 Task: Find connections with filter location Saint Albans with filter topic #Businessownerwith filter profile language French with filter current company IDBI Bank with filter school Data Brio Academy - Big Data Analytics, Data Science, Python, R, SAS, Hadoop Training Institute with filter industry Wholesale Food and Beverage with filter service category Commercial Insurance with filter keywords title Red Cross Volunteer
Action: Mouse moved to (528, 88)
Screenshot: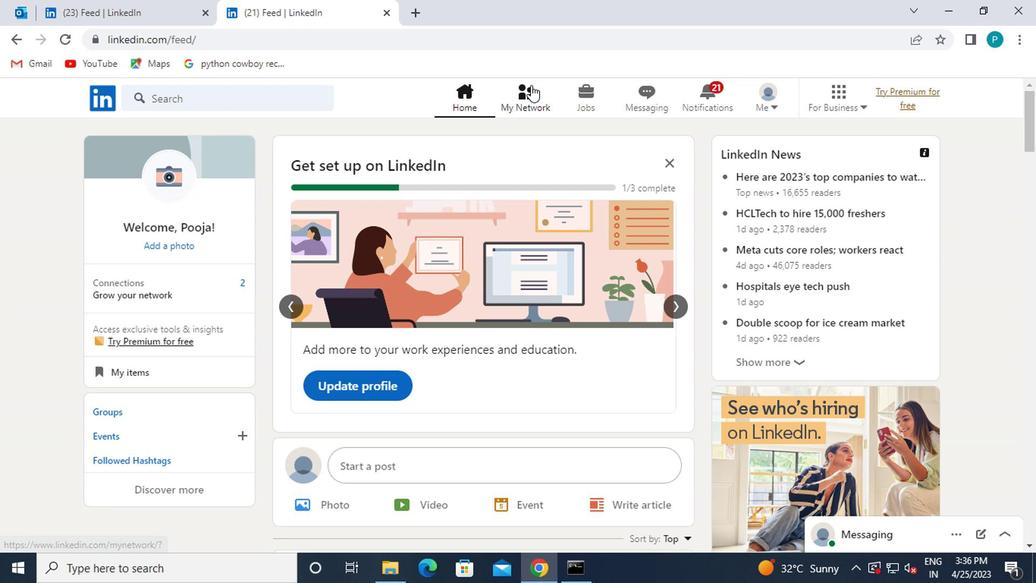 
Action: Mouse pressed left at (528, 88)
Screenshot: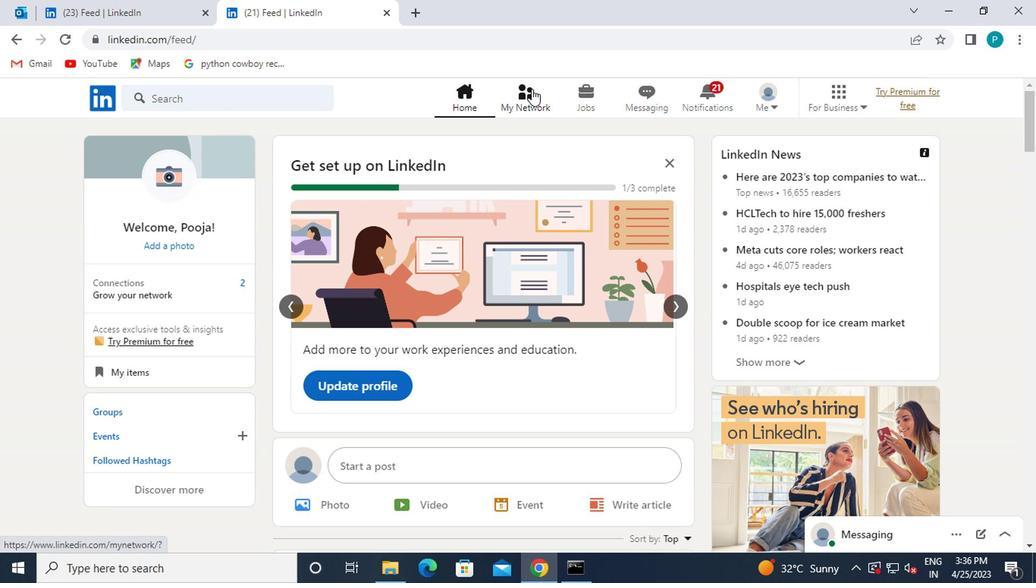 
Action: Mouse moved to (209, 187)
Screenshot: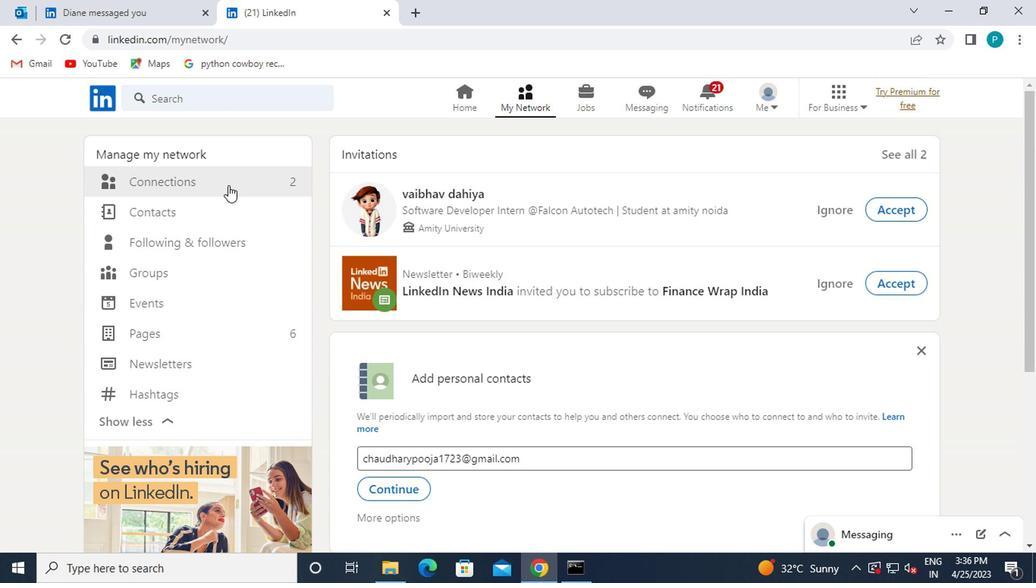 
Action: Mouse pressed left at (209, 187)
Screenshot: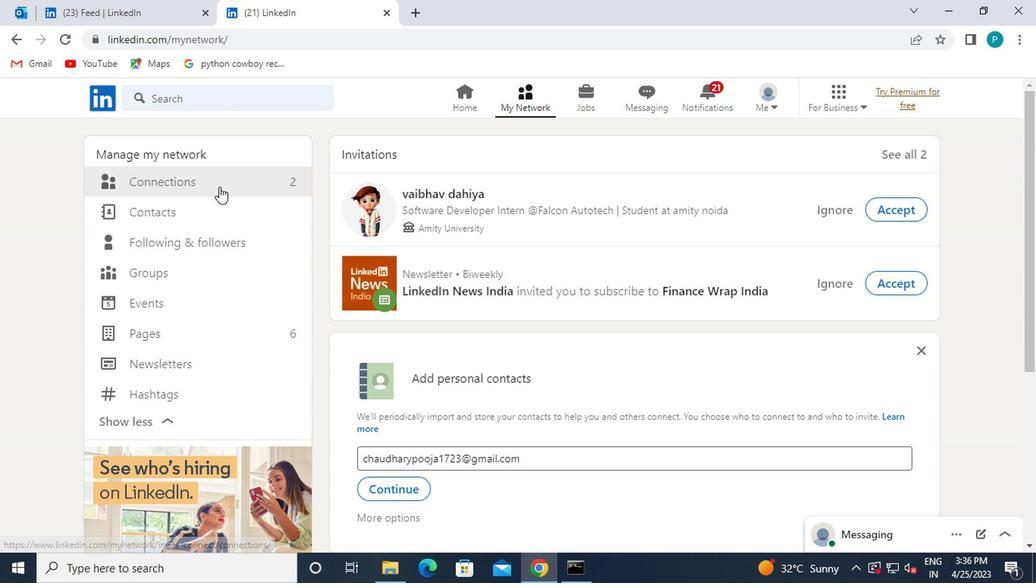 
Action: Mouse moved to (619, 183)
Screenshot: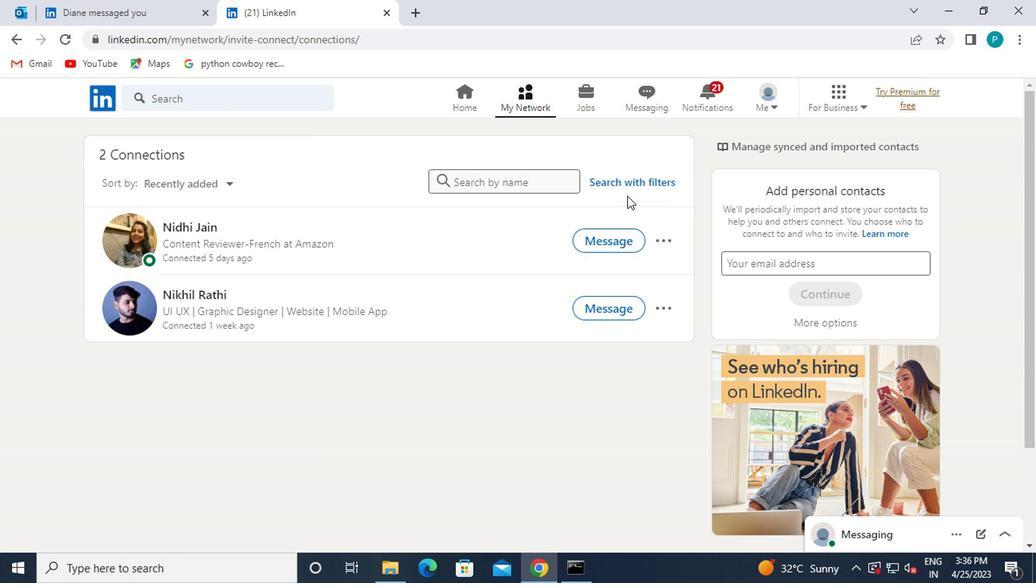 
Action: Mouse pressed left at (619, 183)
Screenshot: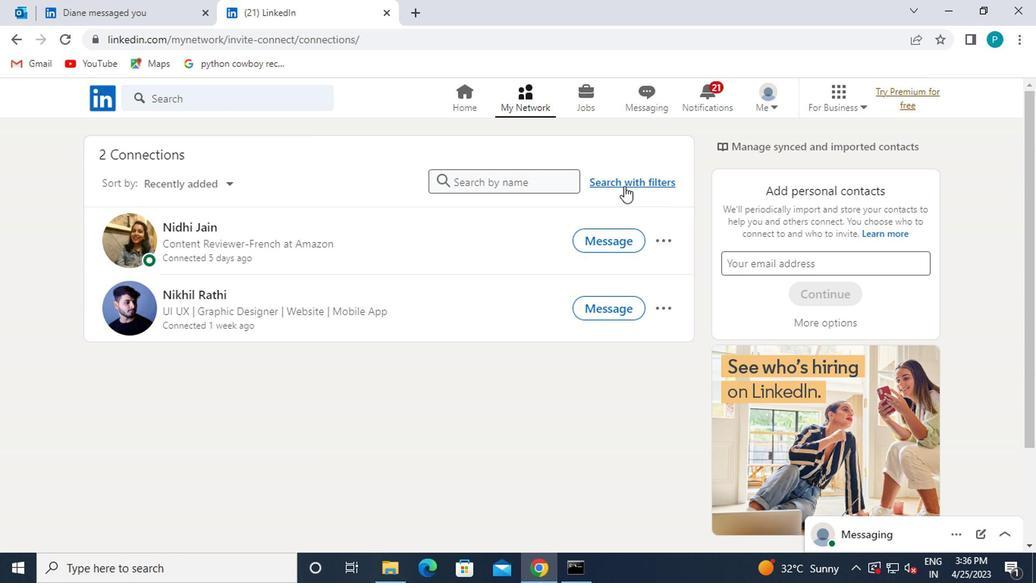 
Action: Mouse moved to (484, 147)
Screenshot: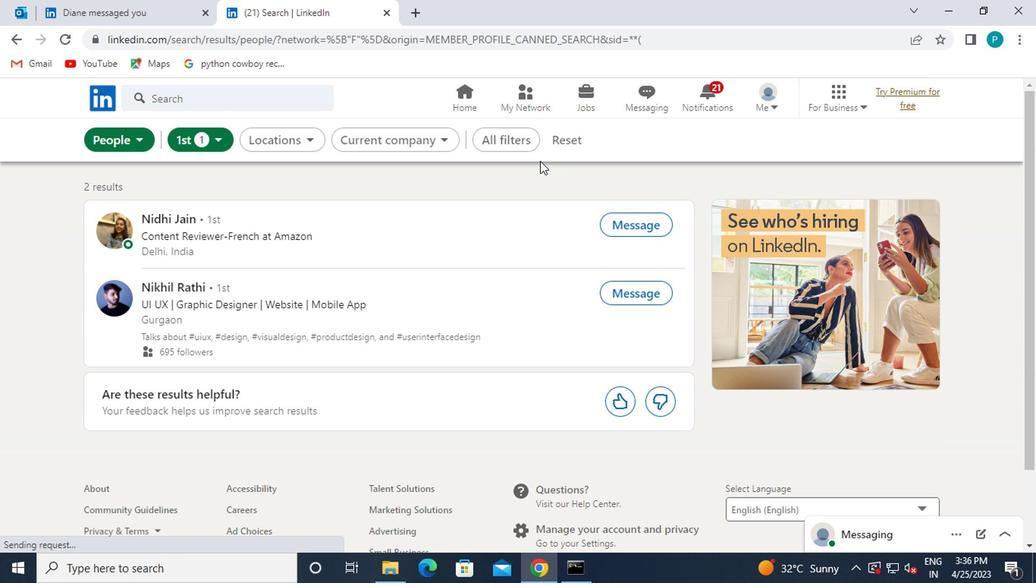 
Action: Mouse pressed left at (484, 147)
Screenshot: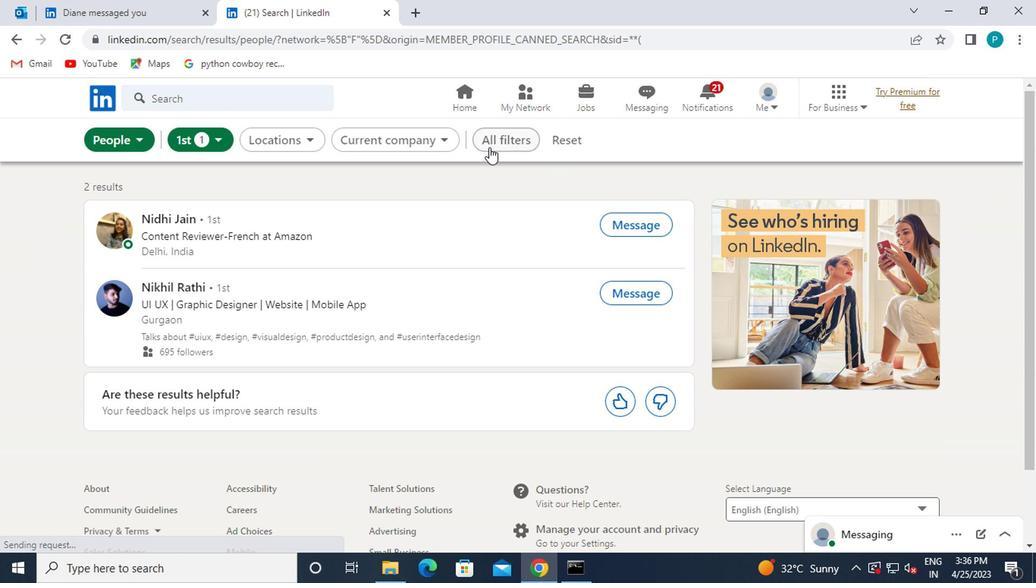 
Action: Mouse moved to (739, 306)
Screenshot: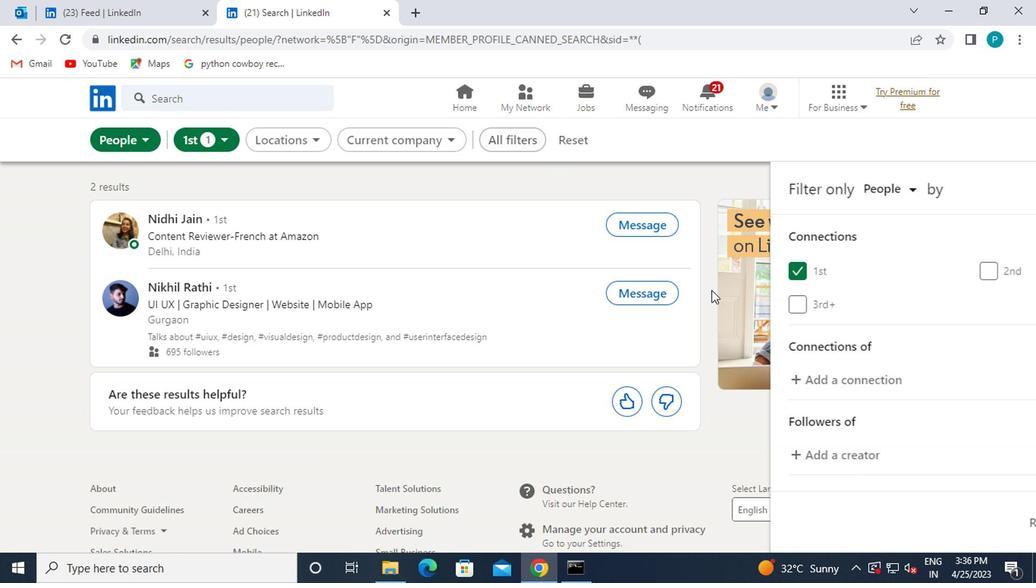 
Action: Mouse scrolled (739, 305) with delta (0, 0)
Screenshot: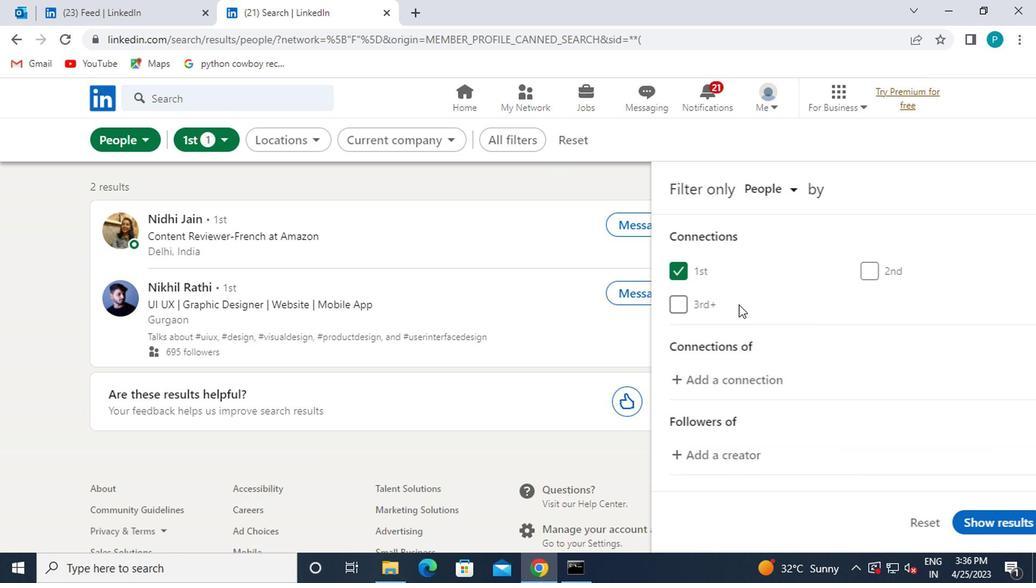 
Action: Mouse scrolled (739, 305) with delta (0, 0)
Screenshot: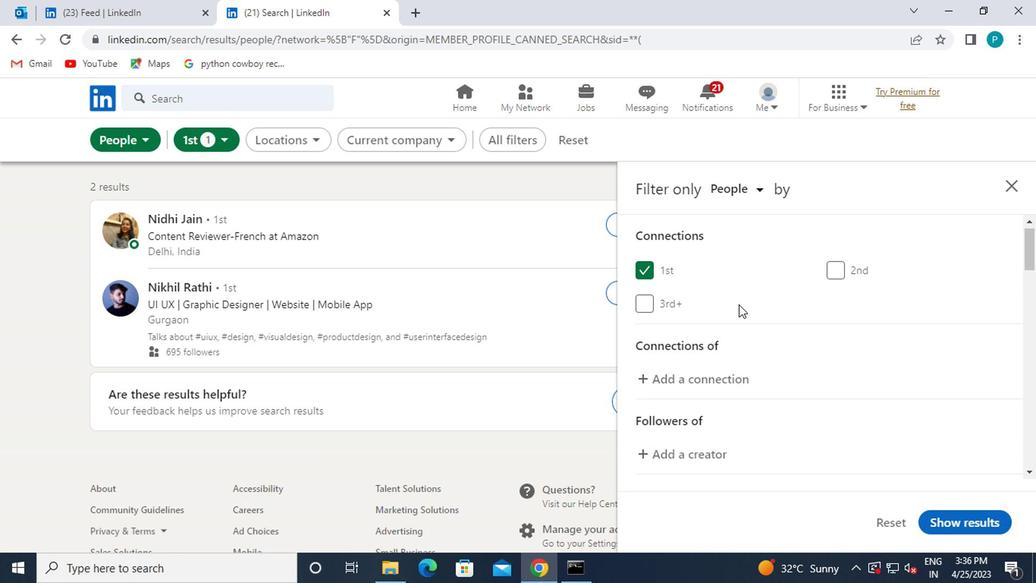 
Action: Mouse moved to (792, 344)
Screenshot: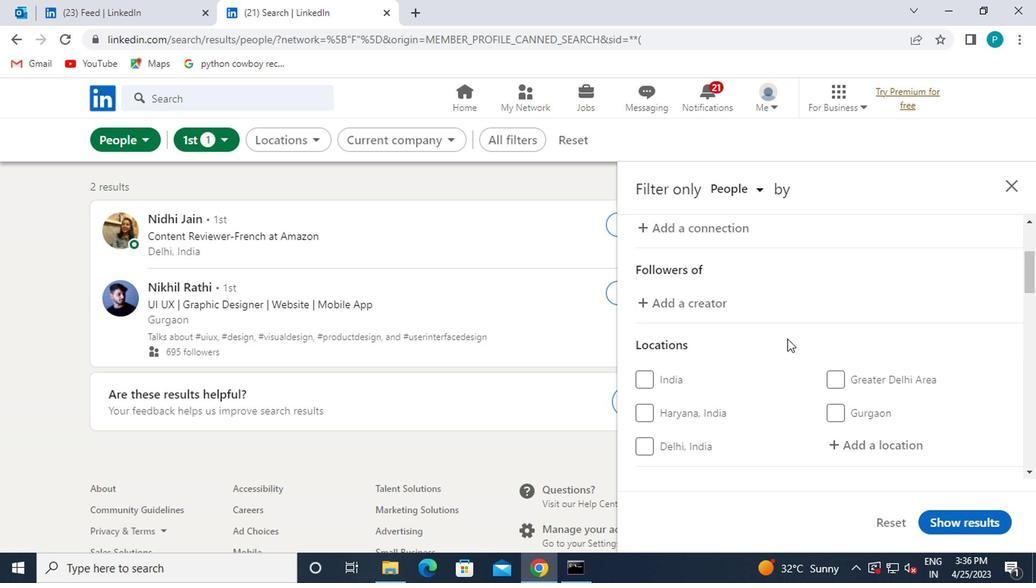 
Action: Mouse scrolled (792, 343) with delta (0, 0)
Screenshot: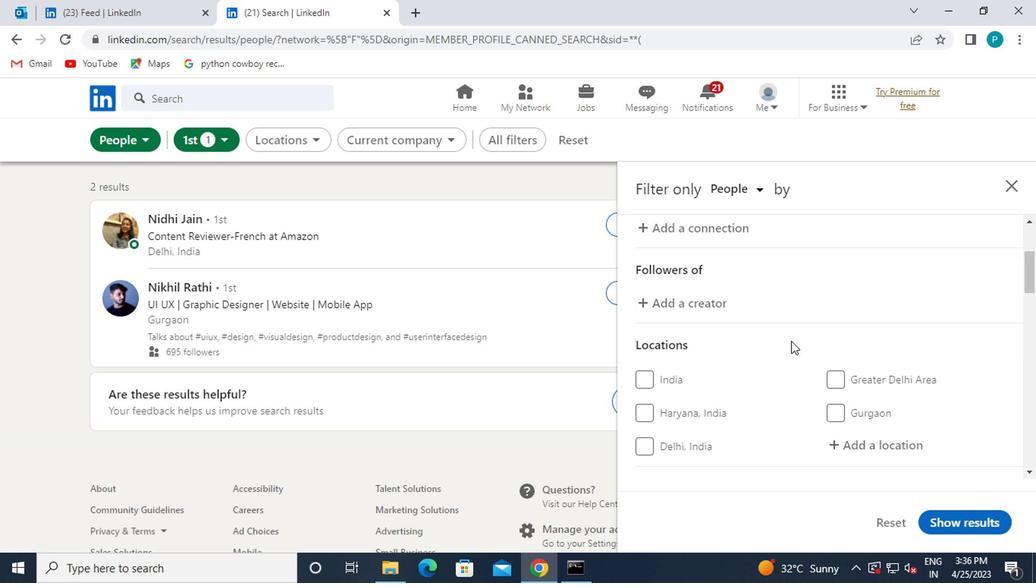 
Action: Mouse moved to (848, 370)
Screenshot: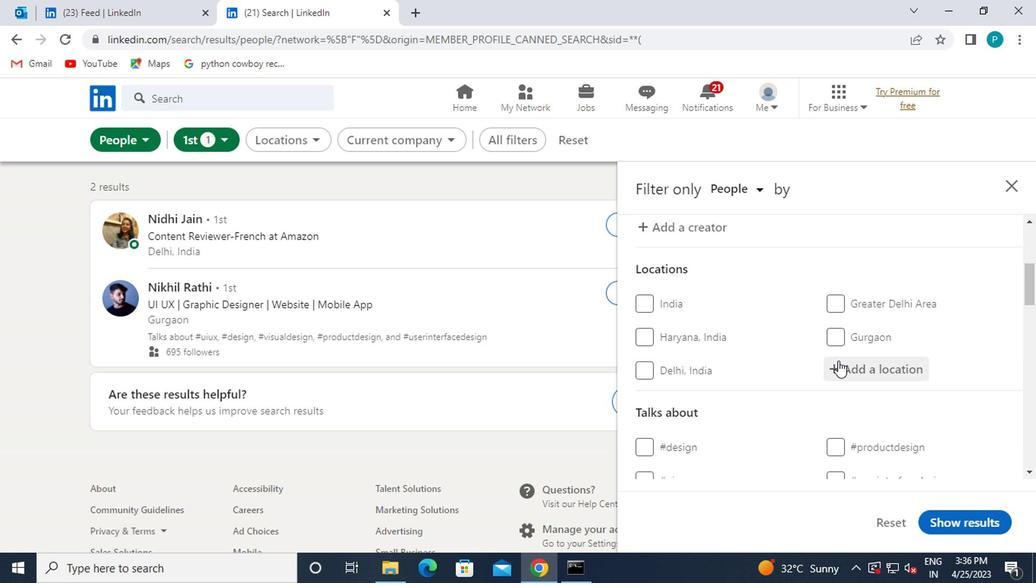 
Action: Mouse pressed left at (848, 370)
Screenshot: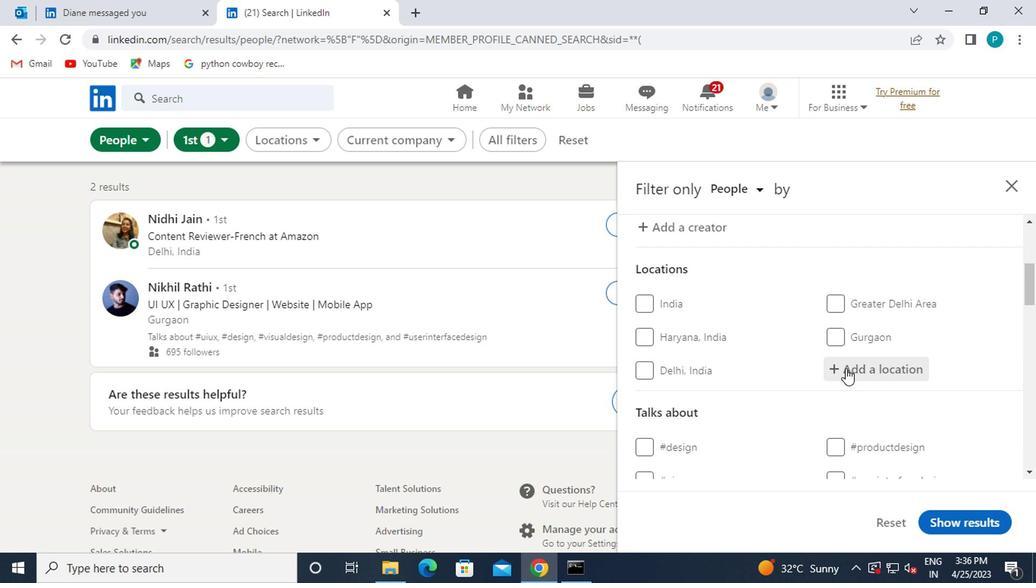 
Action: Key pressed saint<Key.space>albans
Screenshot: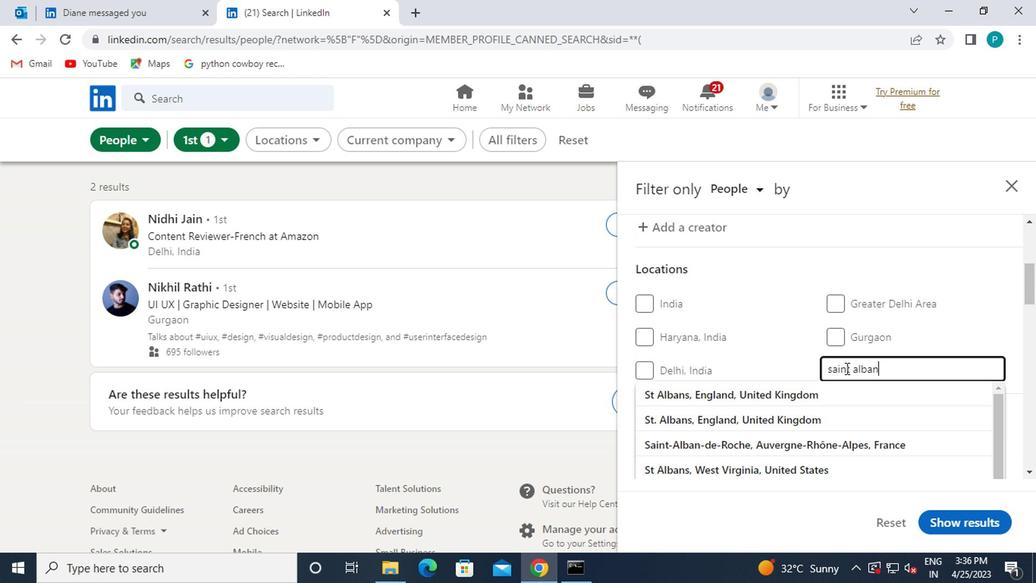 
Action: Mouse moved to (894, 349)
Screenshot: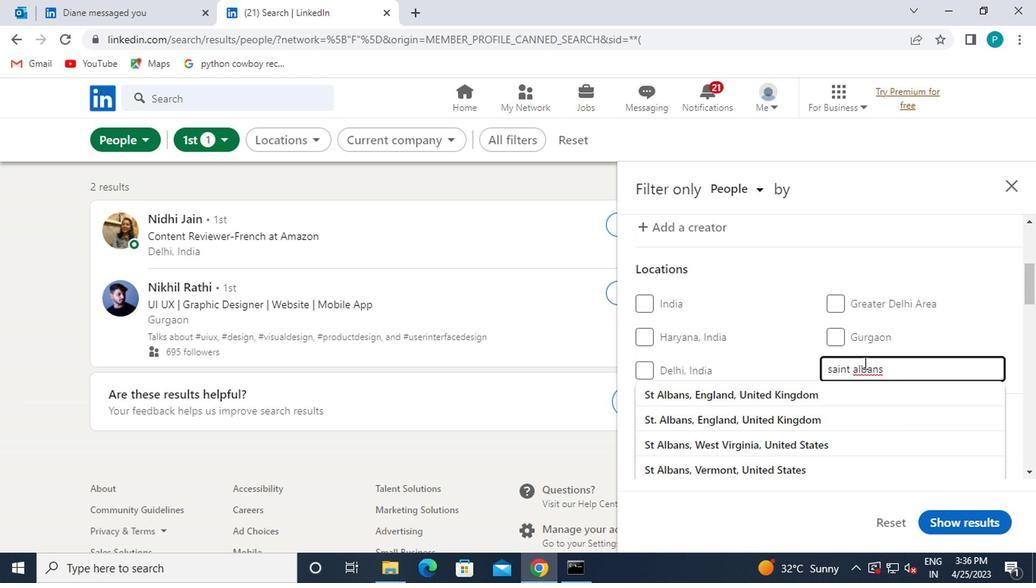 
Action: Key pressed <Key.enter>
Screenshot: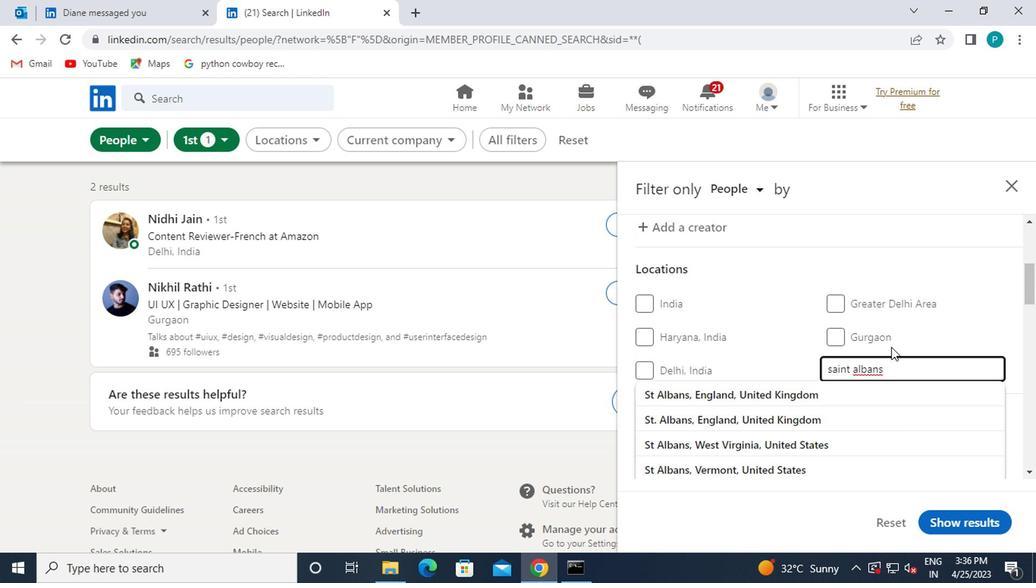 
Action: Mouse moved to (822, 403)
Screenshot: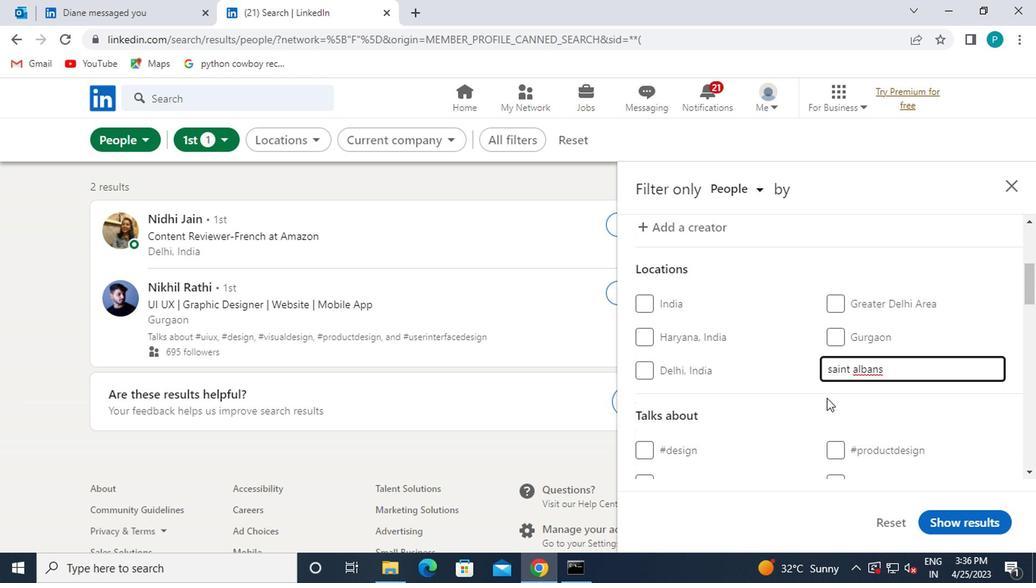 
Action: Mouse scrolled (822, 402) with delta (0, -1)
Screenshot: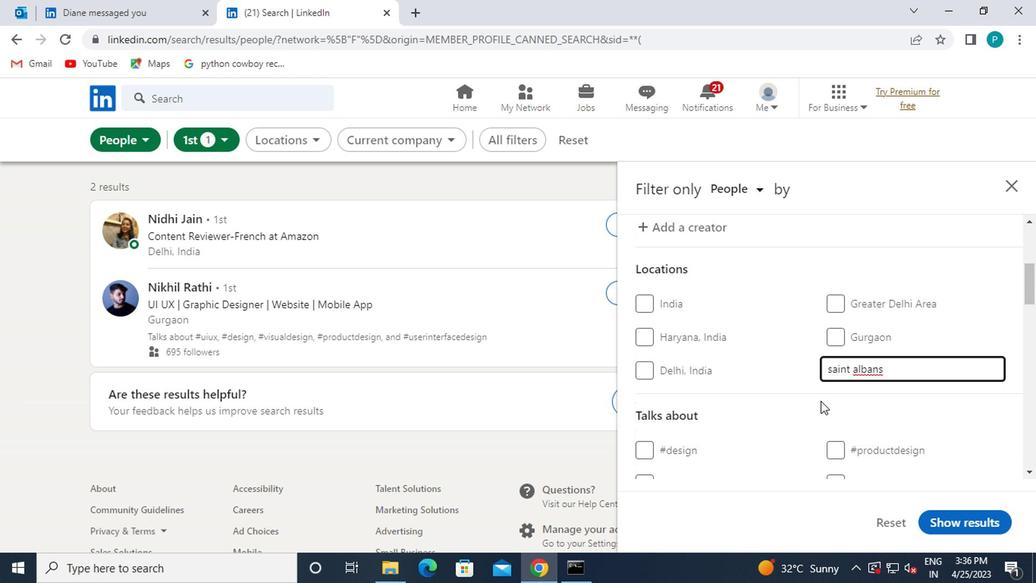 
Action: Mouse scrolled (822, 402) with delta (0, -1)
Screenshot: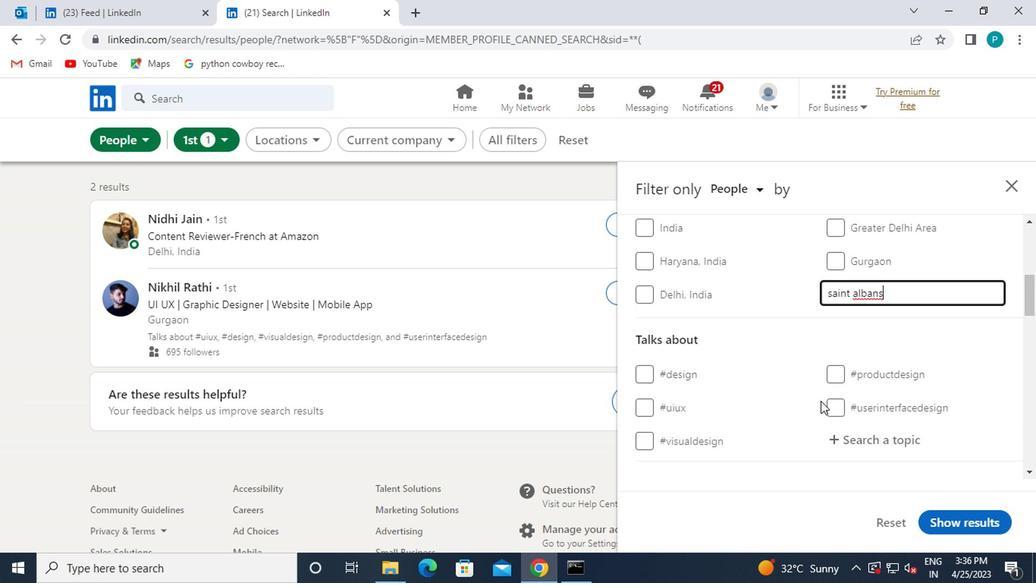 
Action: Mouse moved to (840, 369)
Screenshot: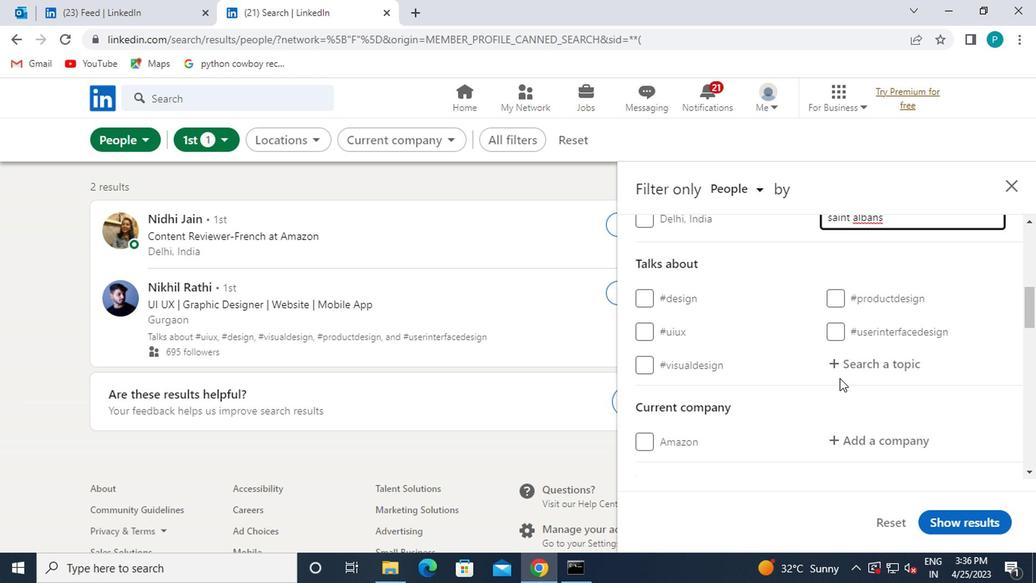 
Action: Mouse pressed left at (840, 369)
Screenshot: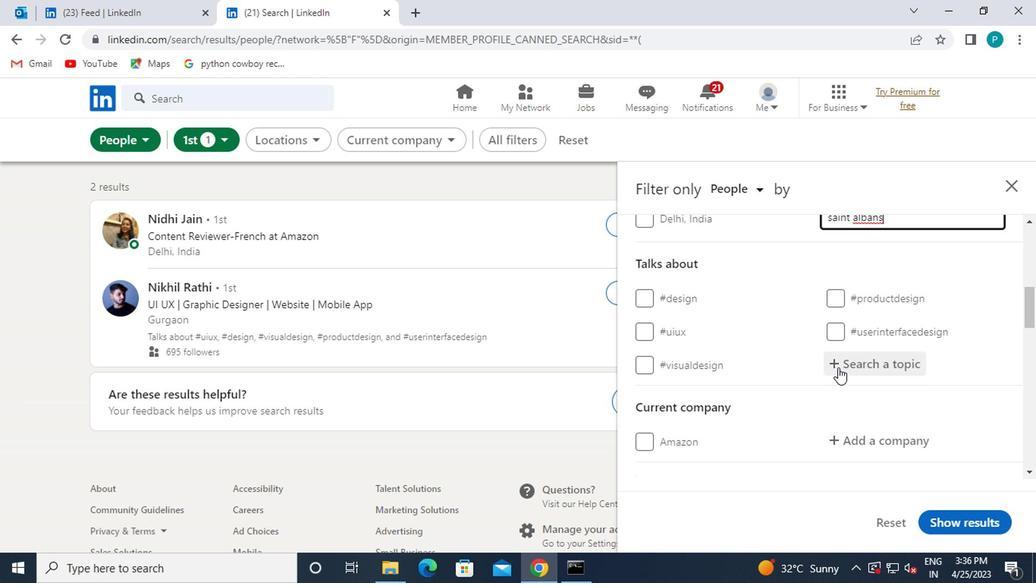 
Action: Mouse moved to (874, 413)
Screenshot: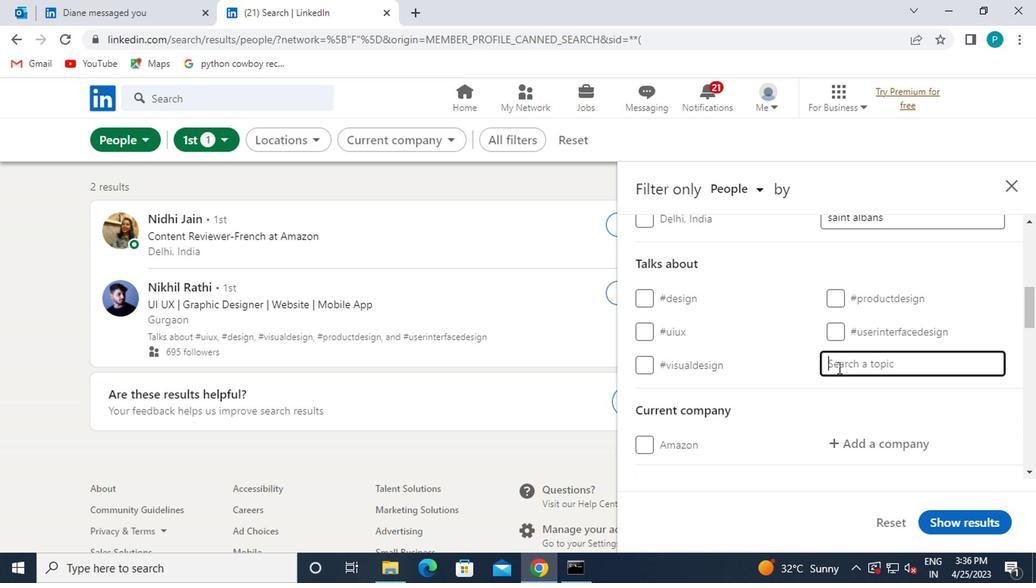 
Action: Key pressed <Key.shift>
Screenshot: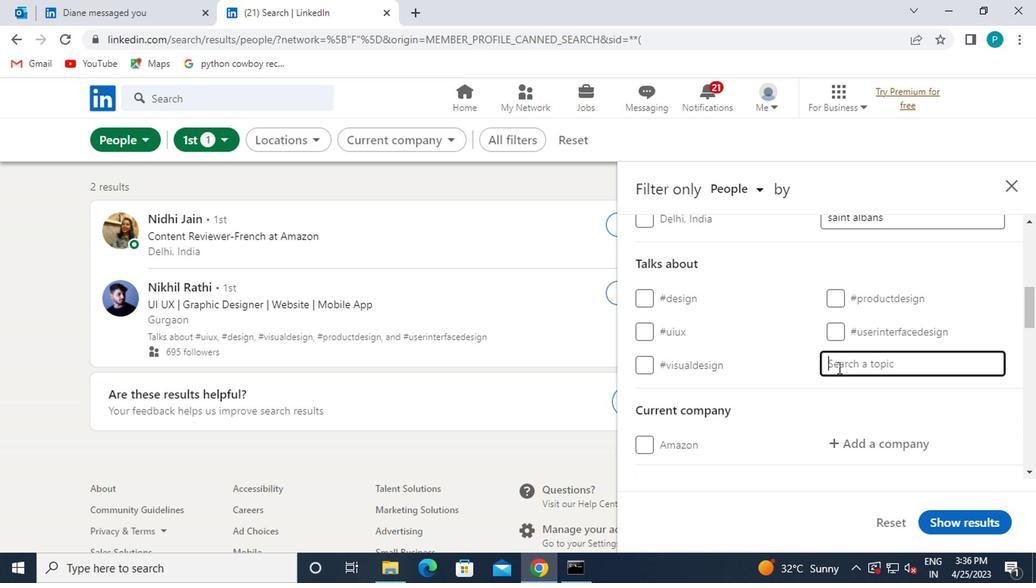 
Action: Mouse moved to (874, 417)
Screenshot: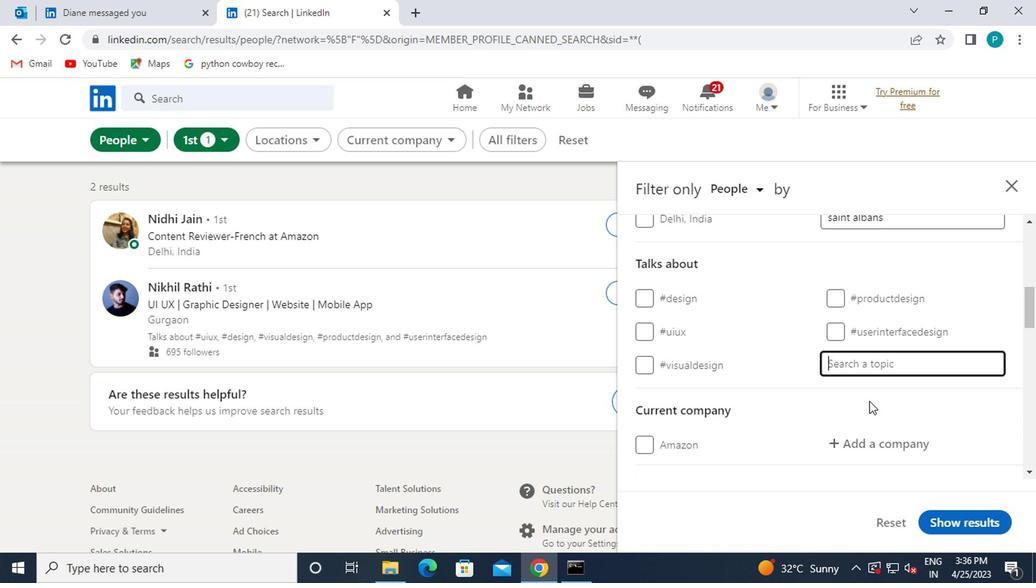 
Action: Key pressed #BUSSINESSOWNER
Screenshot: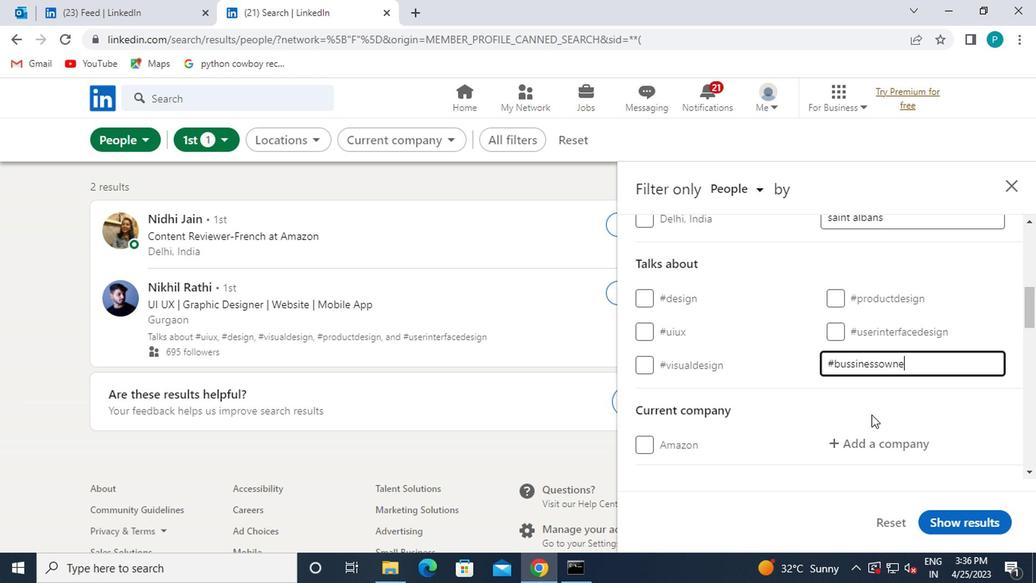 
Action: Mouse moved to (833, 423)
Screenshot: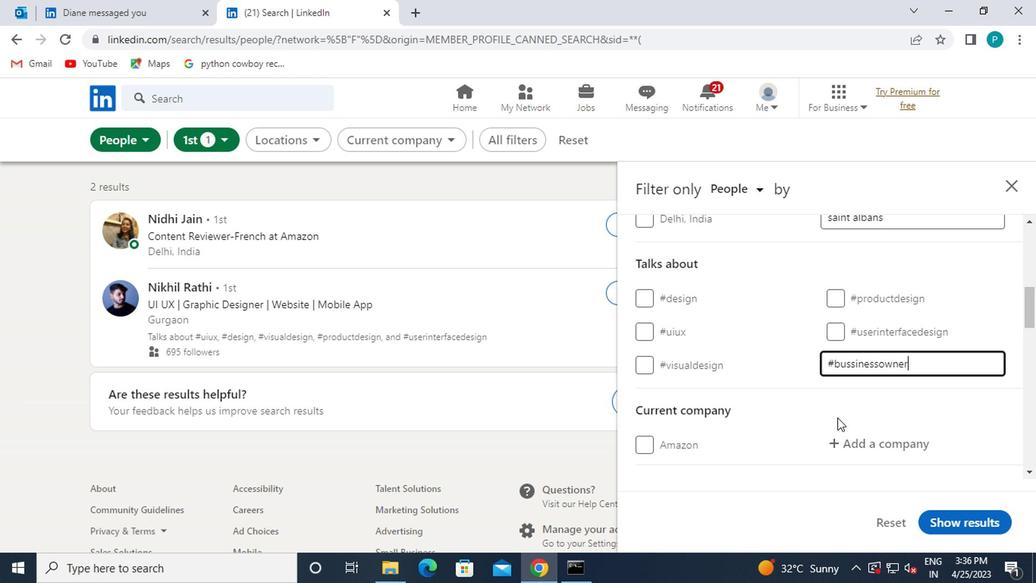 
Action: Mouse scrolled (833, 422) with delta (0, -1)
Screenshot: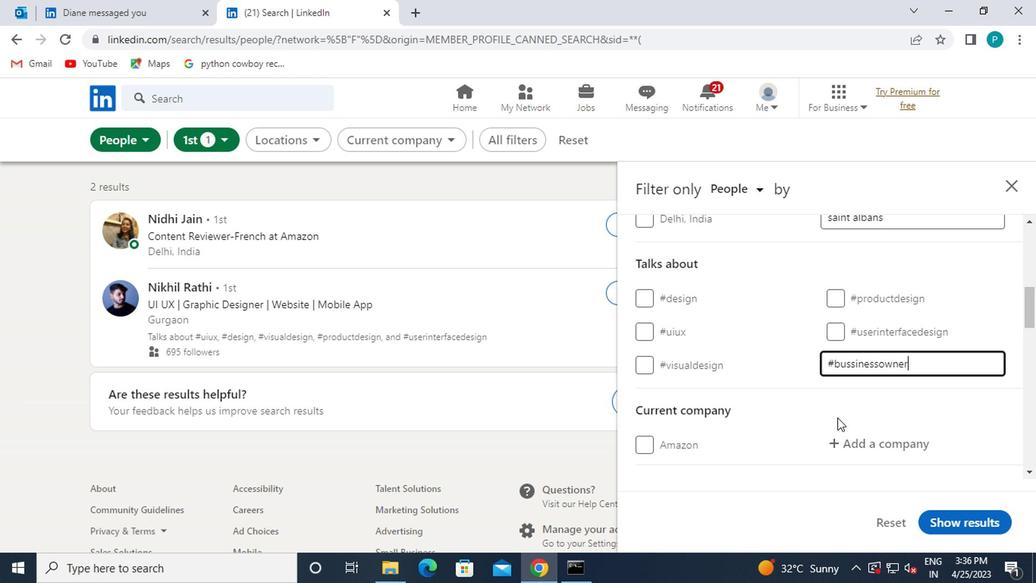 
Action: Mouse moved to (849, 360)
Screenshot: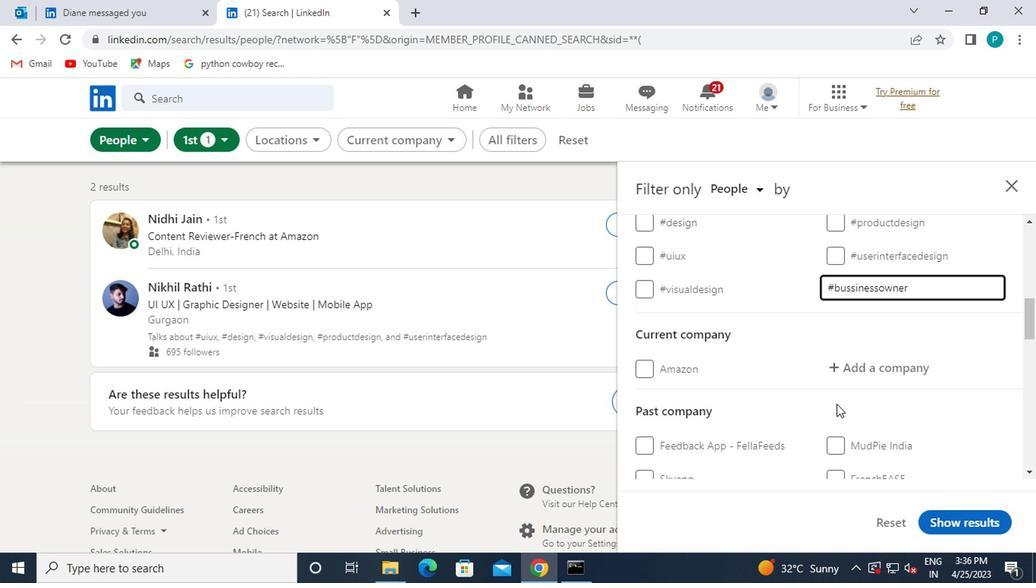 
Action: Mouse pressed left at (849, 360)
Screenshot: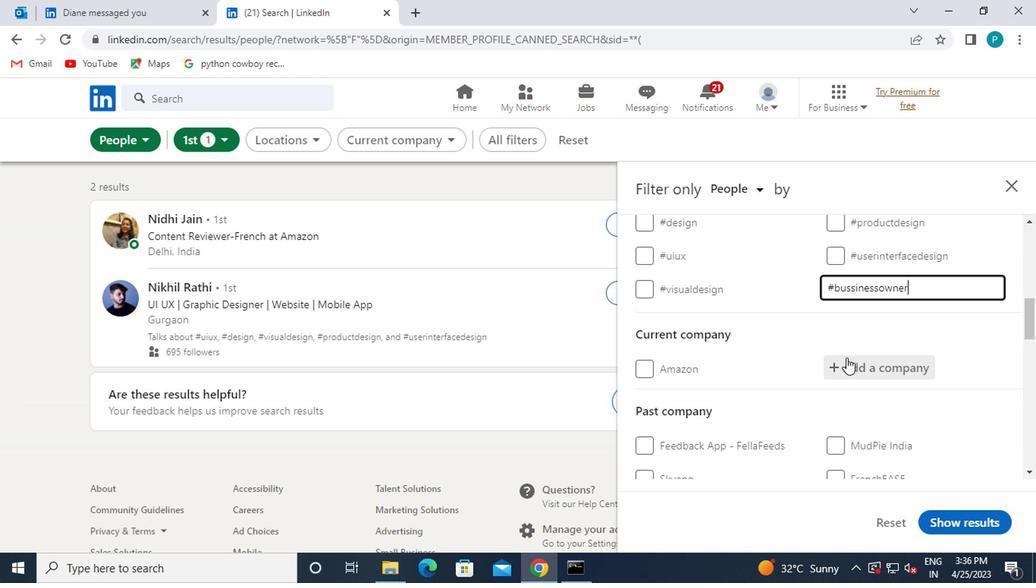 
Action: Mouse moved to (881, 374)
Screenshot: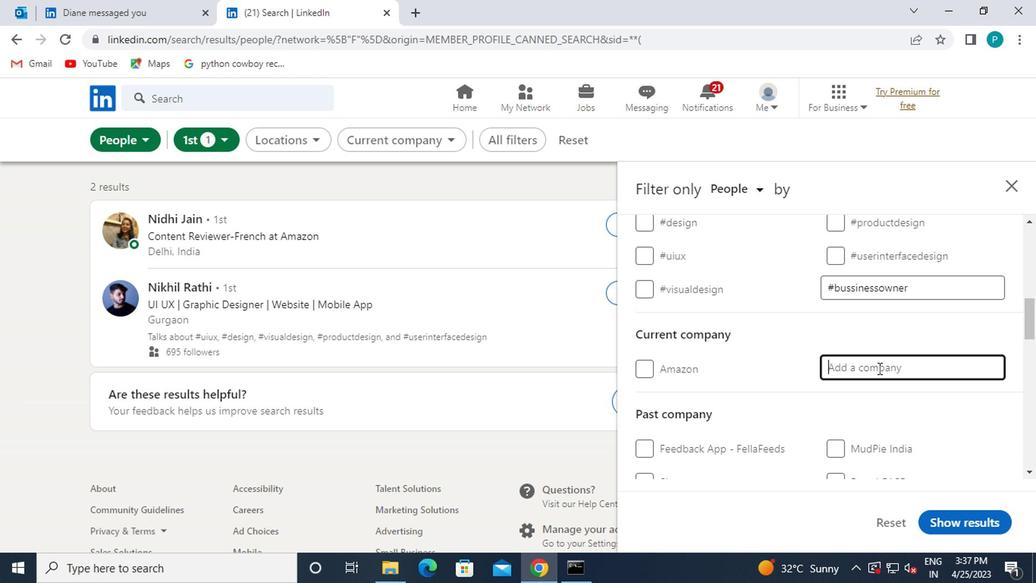 
Action: Mouse pressed left at (881, 374)
Screenshot: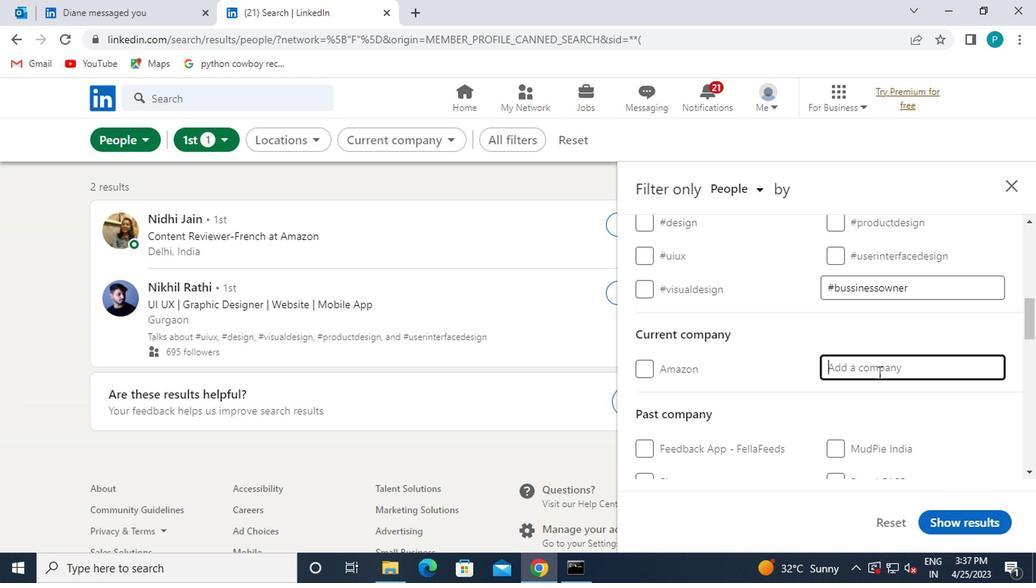 
Action: Key pressed IDBI
Screenshot: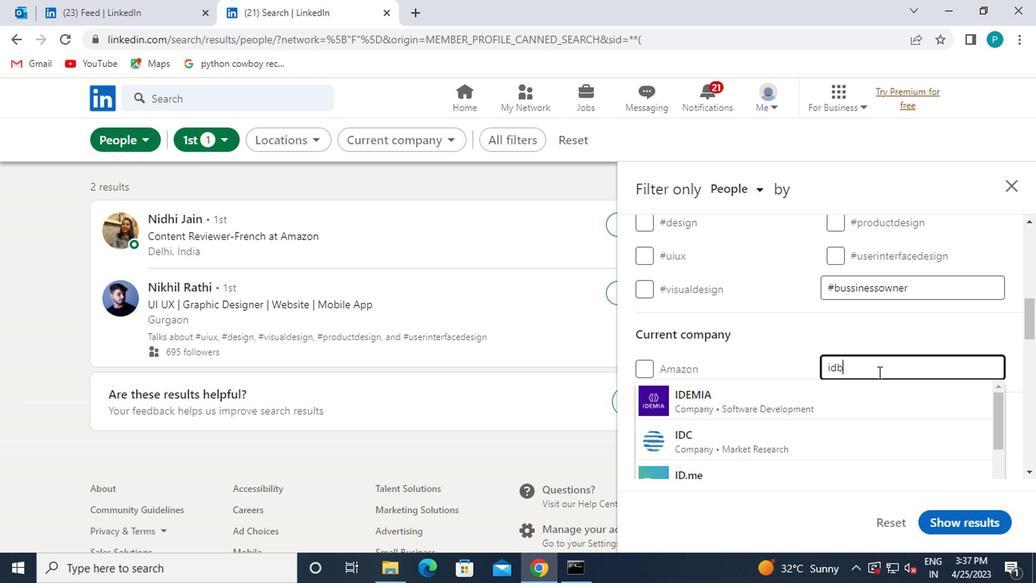 
Action: Mouse moved to (773, 394)
Screenshot: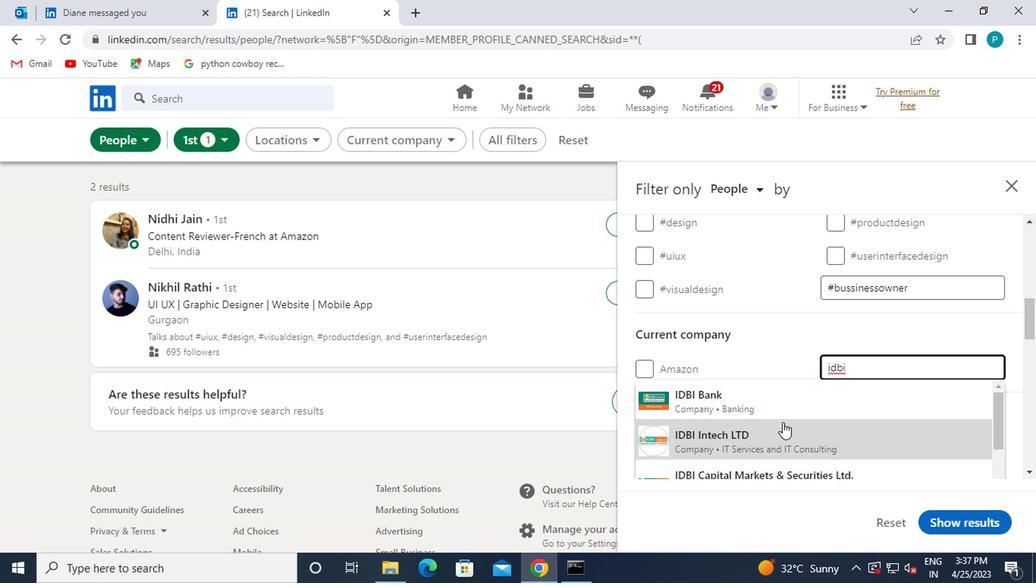 
Action: Mouse pressed left at (773, 394)
Screenshot: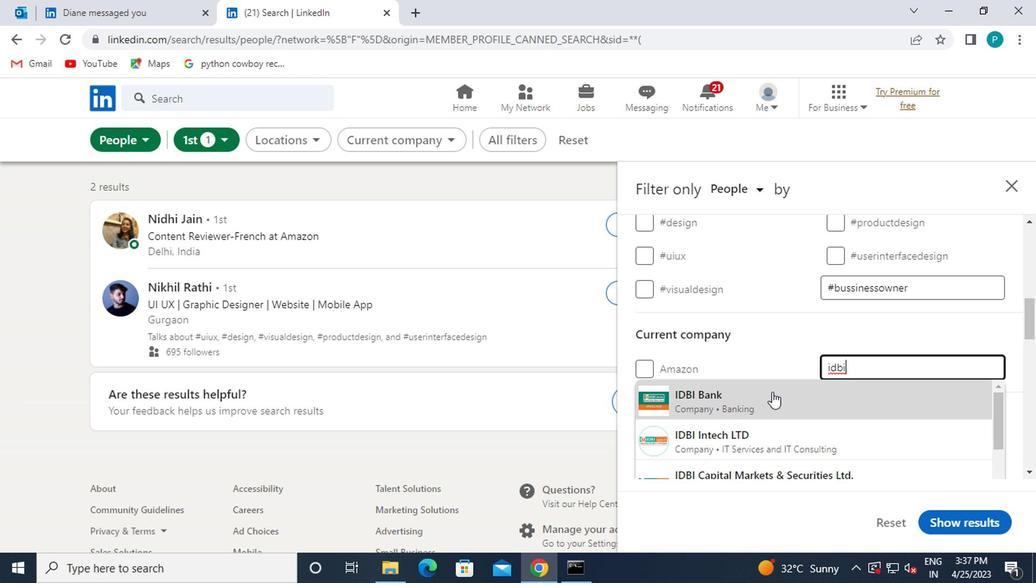 
Action: Mouse scrolled (773, 393) with delta (0, -1)
Screenshot: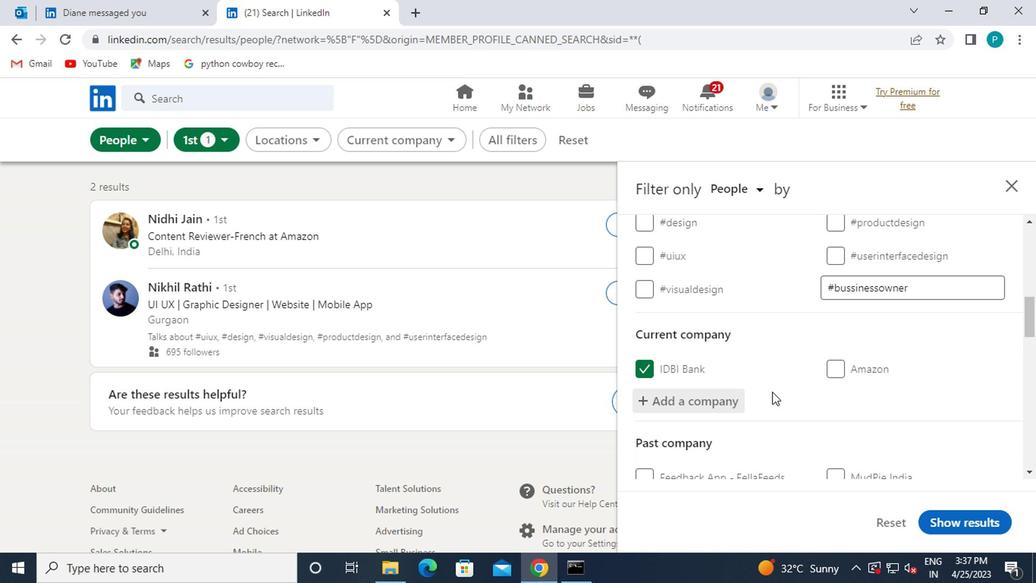 
Action: Mouse scrolled (773, 393) with delta (0, -1)
Screenshot: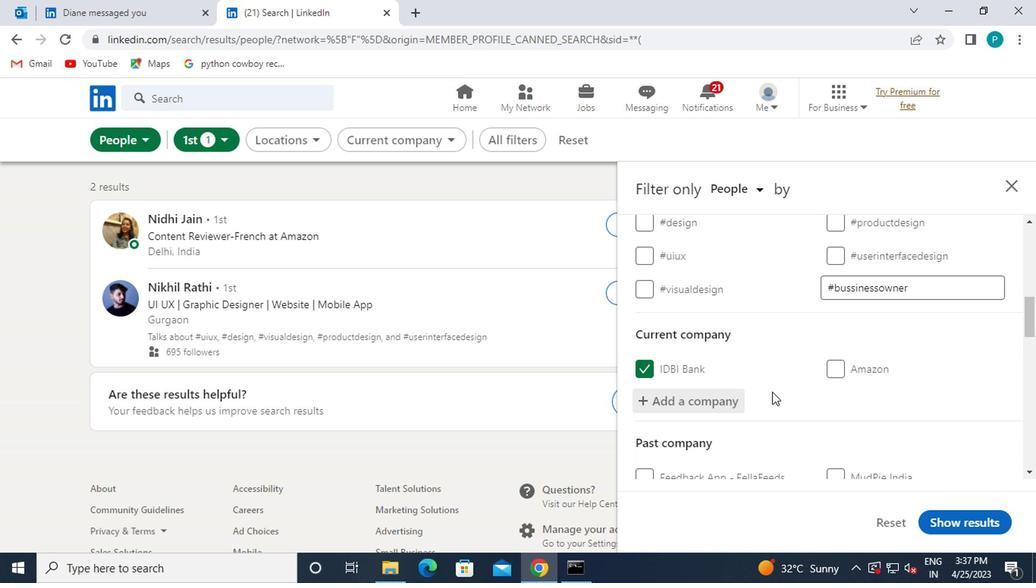 
Action: Mouse moved to (830, 420)
Screenshot: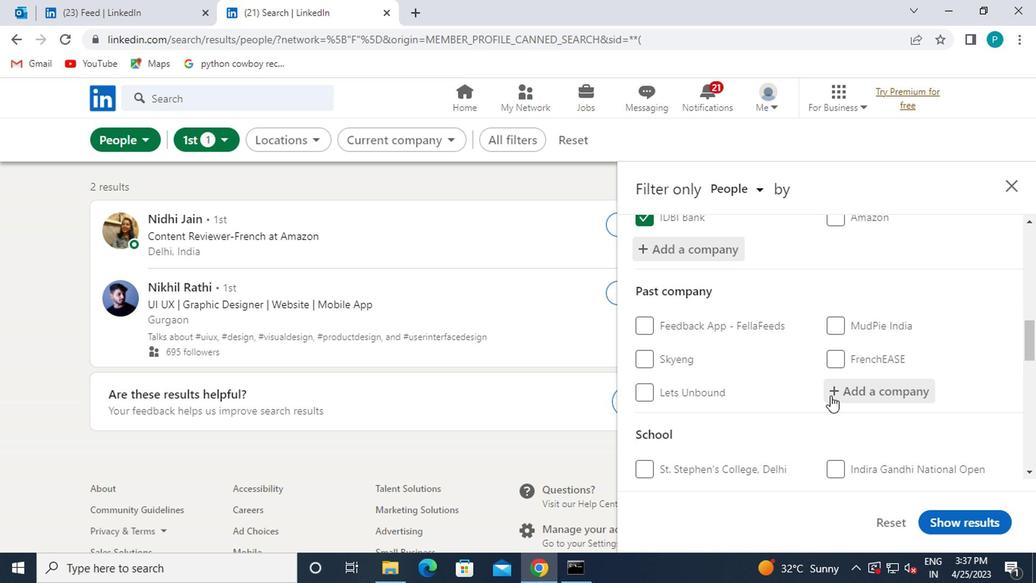 
Action: Mouse scrolled (830, 419) with delta (0, -1)
Screenshot: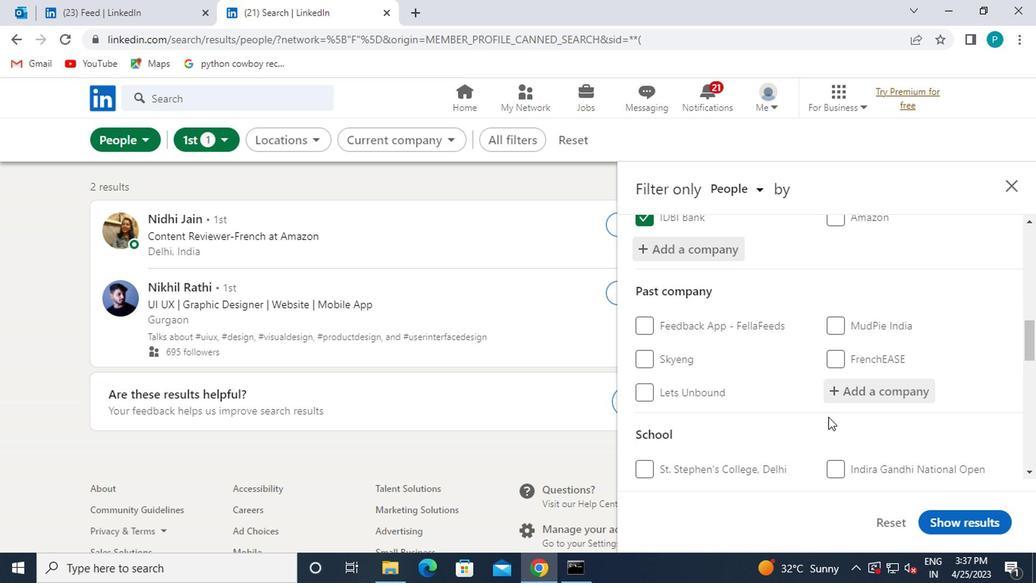 
Action: Mouse moved to (847, 448)
Screenshot: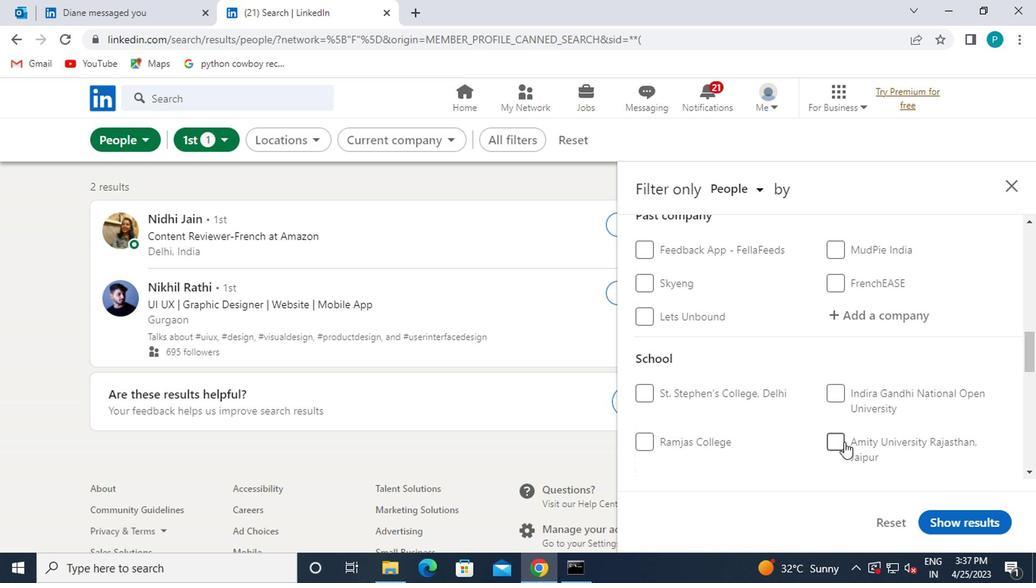 
Action: Mouse scrolled (847, 447) with delta (0, 0)
Screenshot: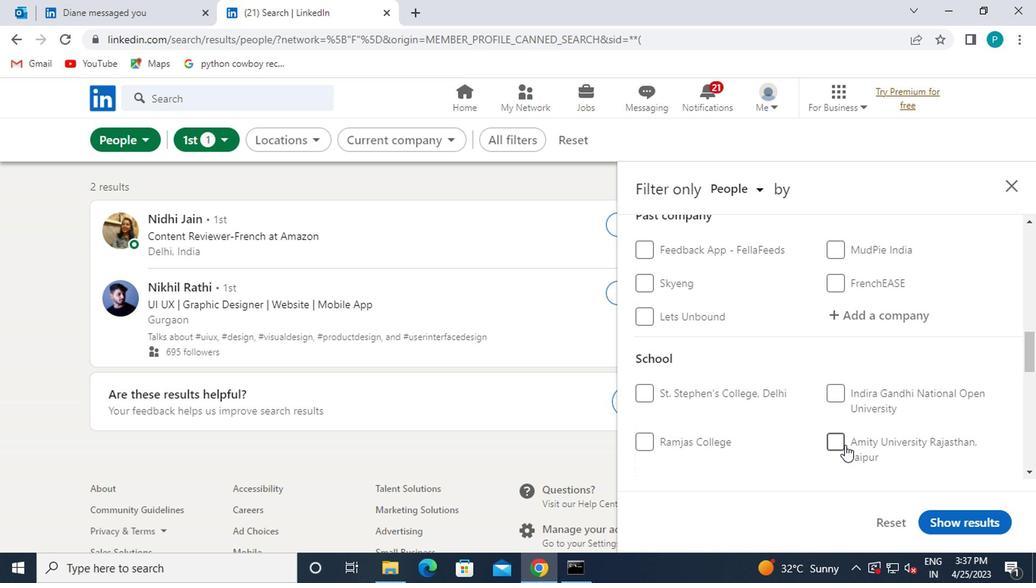 
Action: Mouse moved to (835, 419)
Screenshot: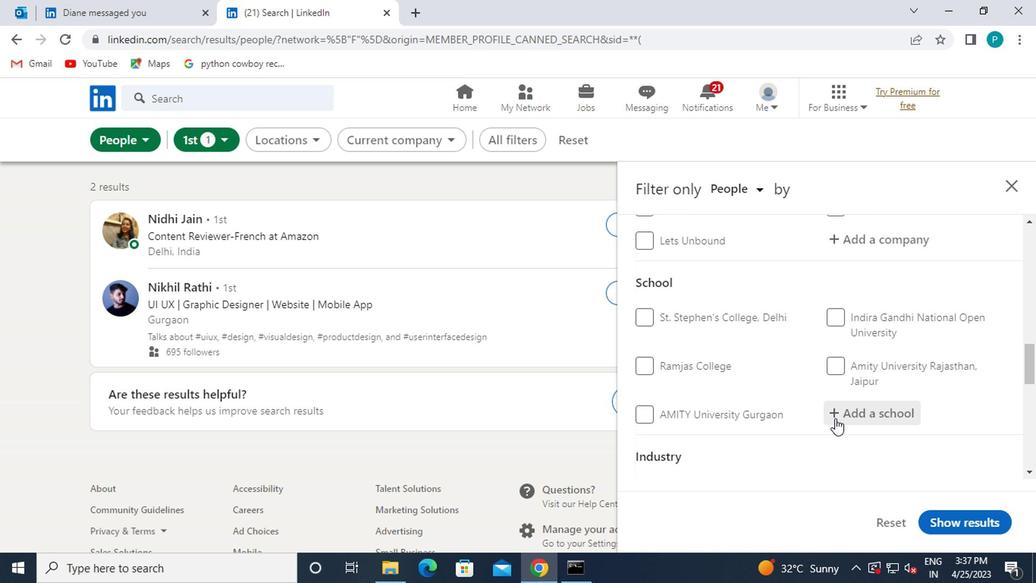
Action: Mouse pressed left at (835, 419)
Screenshot: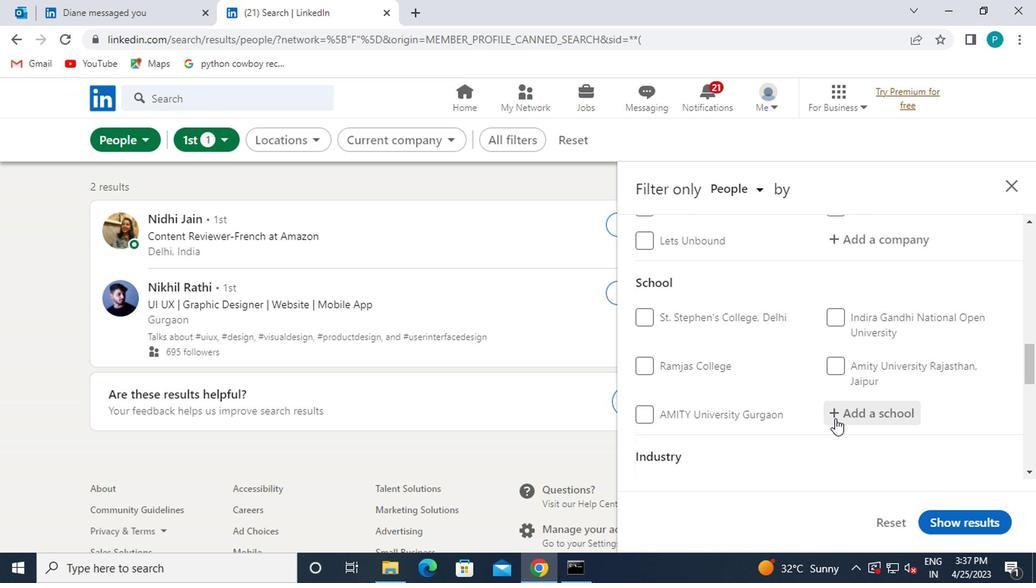 
Action: Key pressed DAR<Key.backspace>TA<Key.space>BRIO
Screenshot: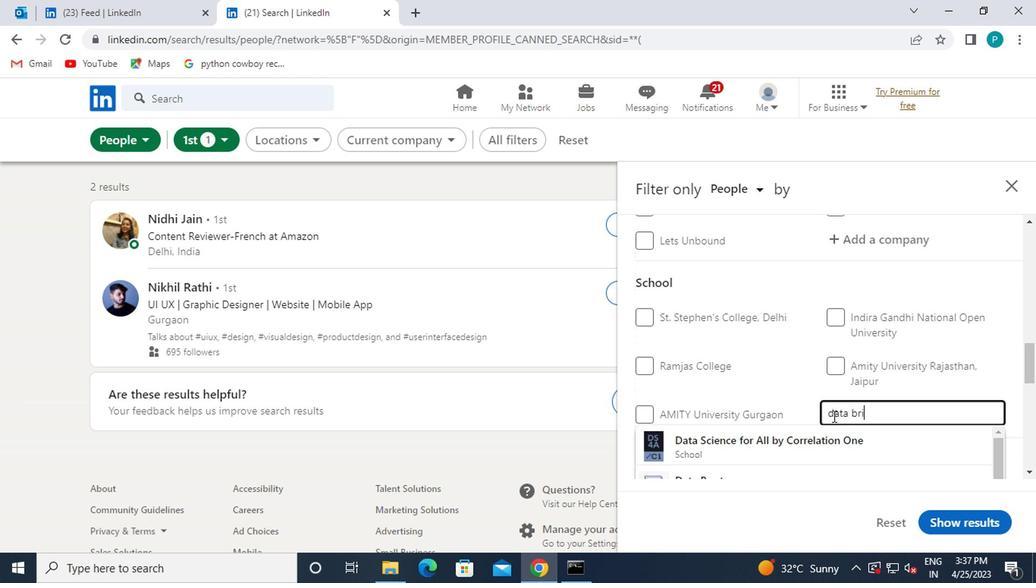 
Action: Mouse moved to (822, 465)
Screenshot: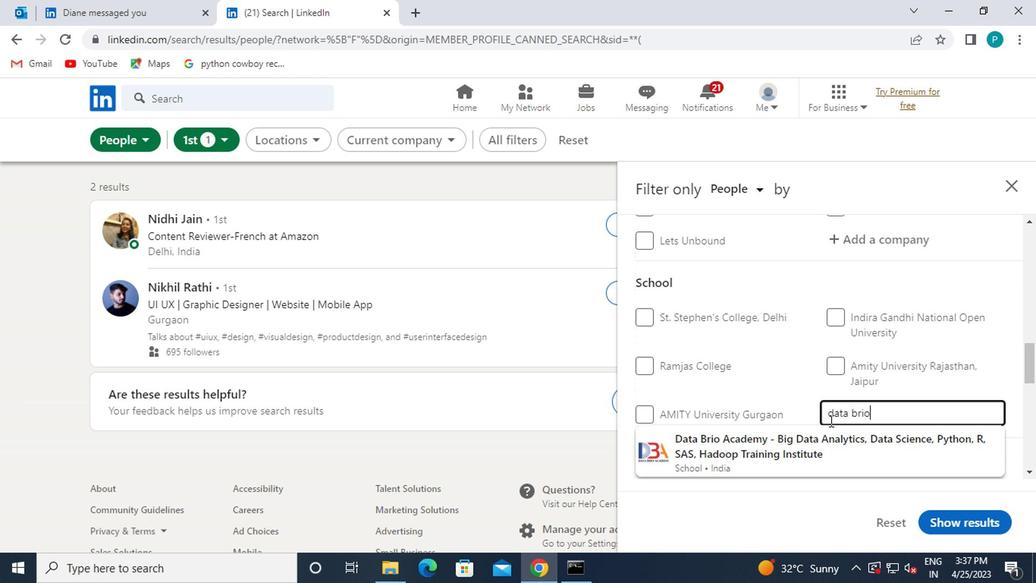 
Action: Mouse pressed left at (822, 465)
Screenshot: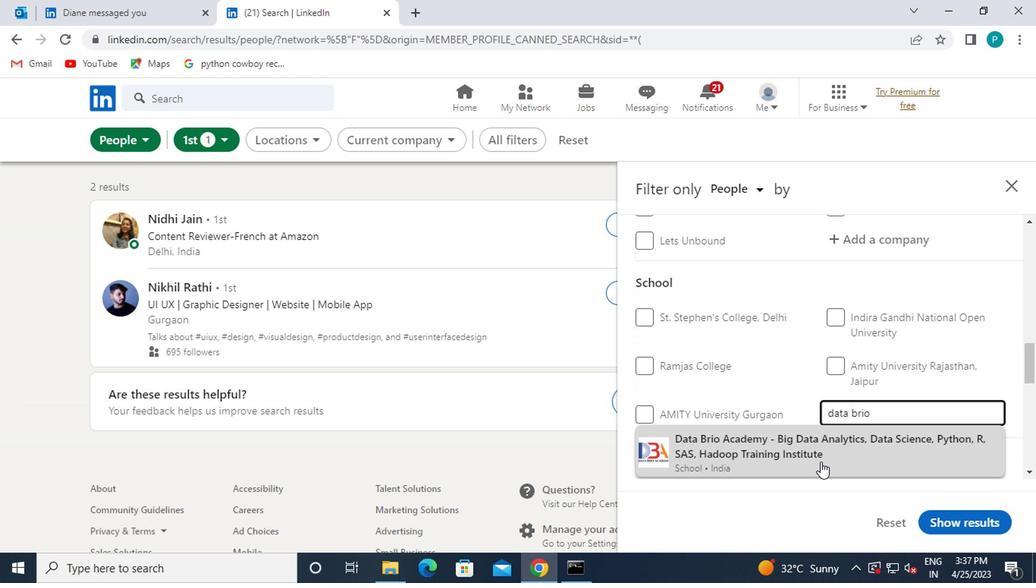 
Action: Mouse moved to (814, 461)
Screenshot: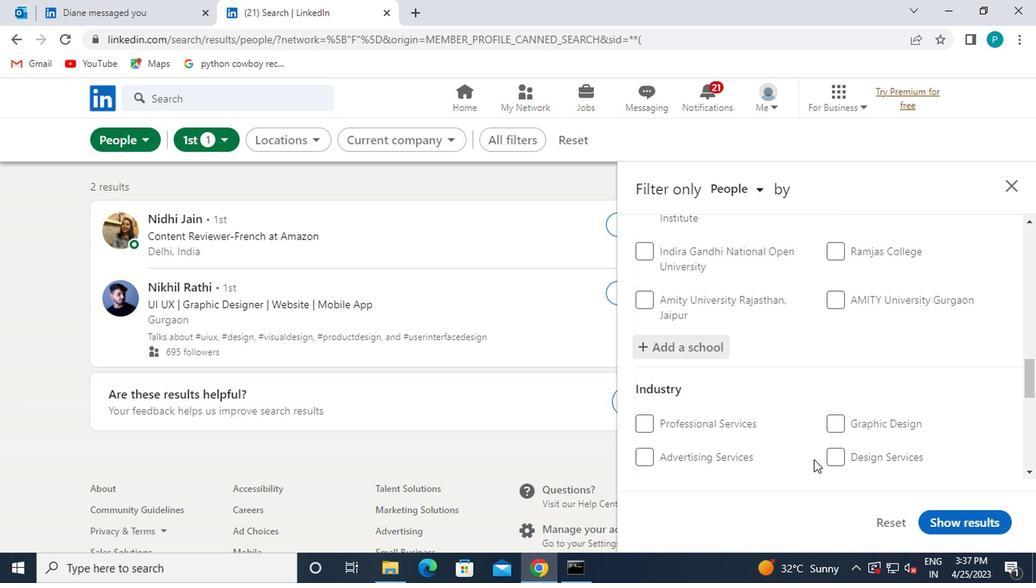 
Action: Mouse scrolled (814, 460) with delta (0, -1)
Screenshot: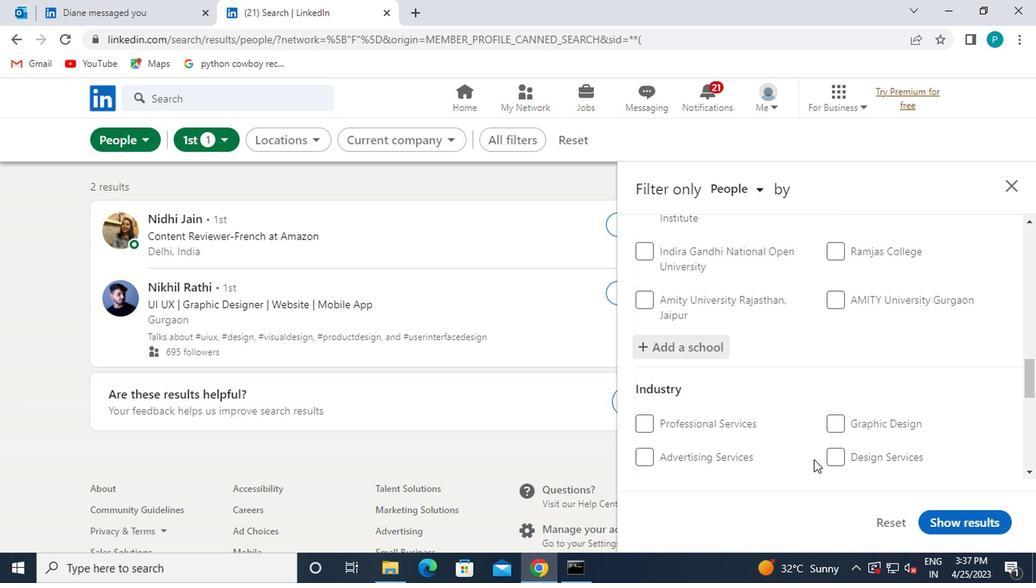 
Action: Mouse moved to (778, 438)
Screenshot: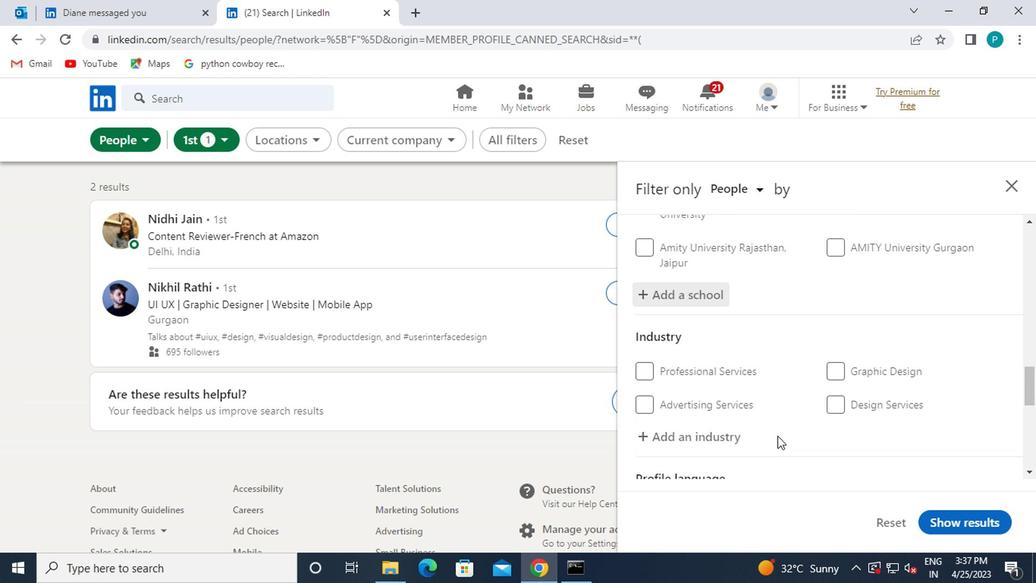 
Action: Mouse scrolled (778, 437) with delta (0, -1)
Screenshot: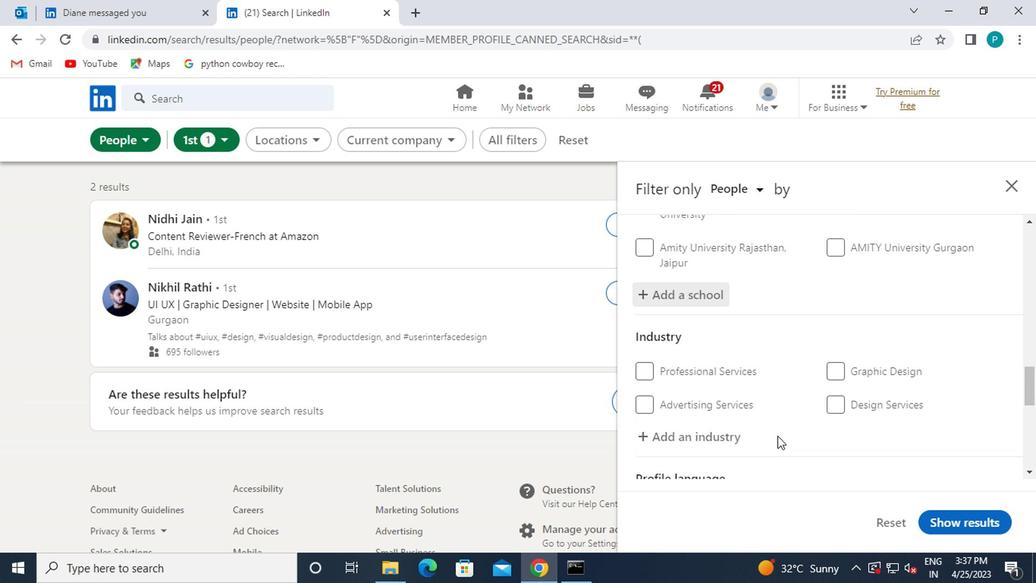 
Action: Mouse moved to (778, 438)
Screenshot: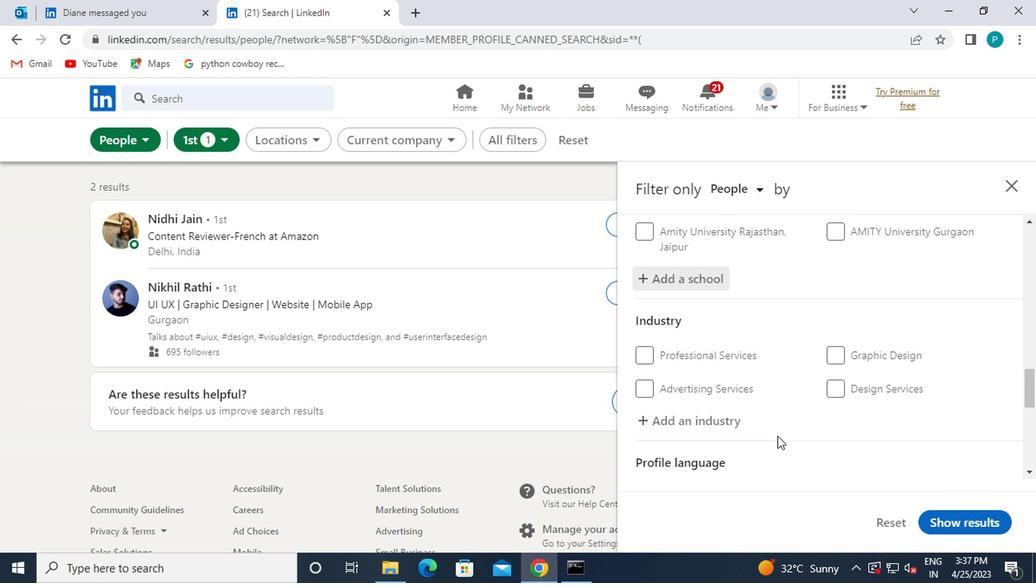 
Action: Mouse scrolled (778, 437) with delta (0, -1)
Screenshot: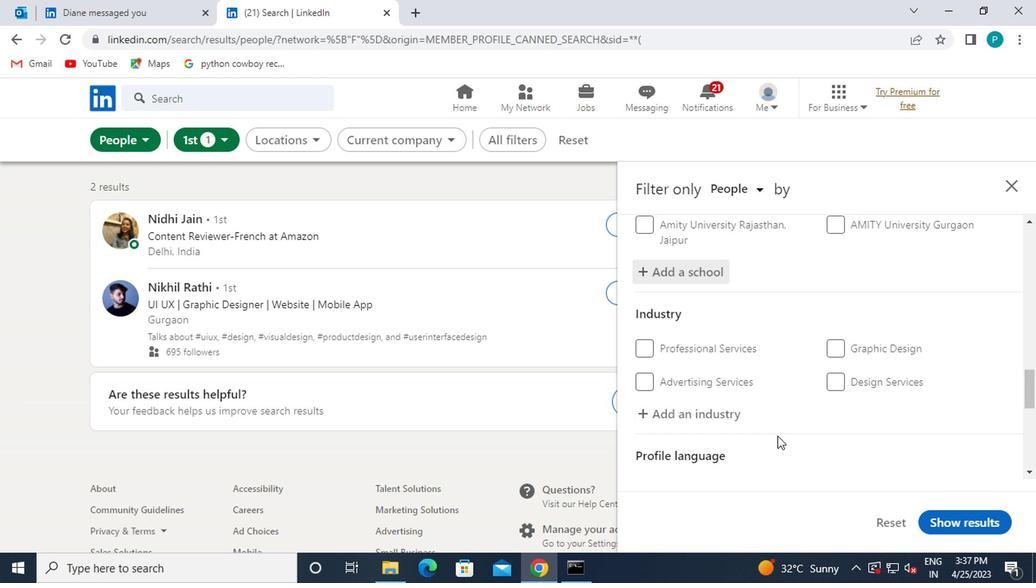 
Action: Mouse moved to (652, 278)
Screenshot: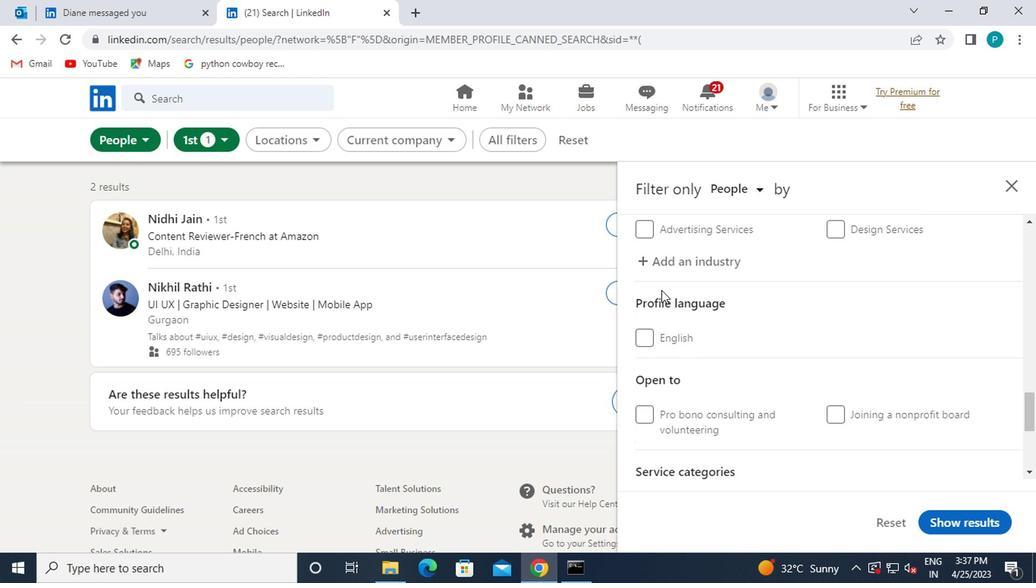 
Action: Mouse pressed left at (652, 278)
Screenshot: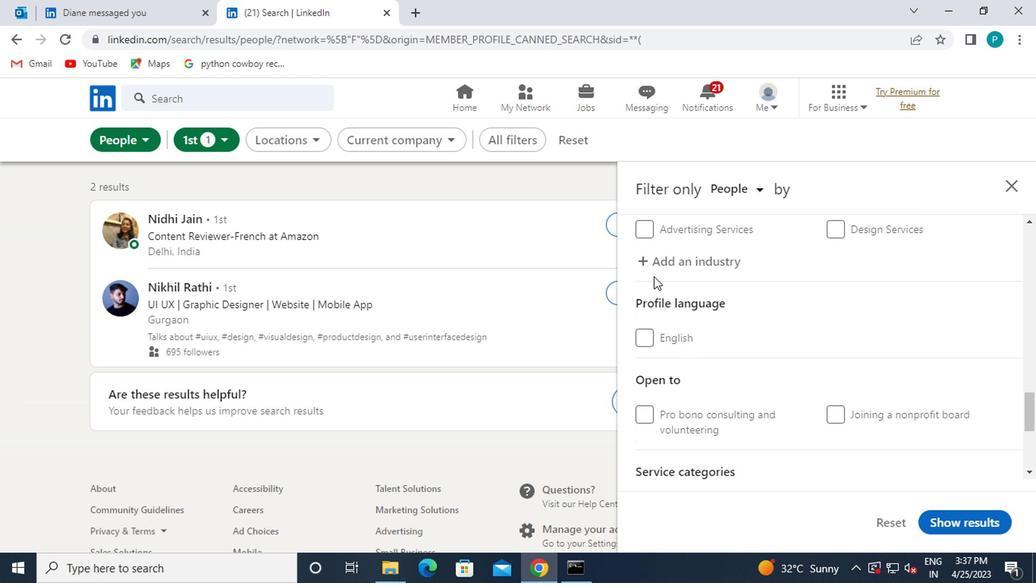 
Action: Mouse moved to (651, 272)
Screenshot: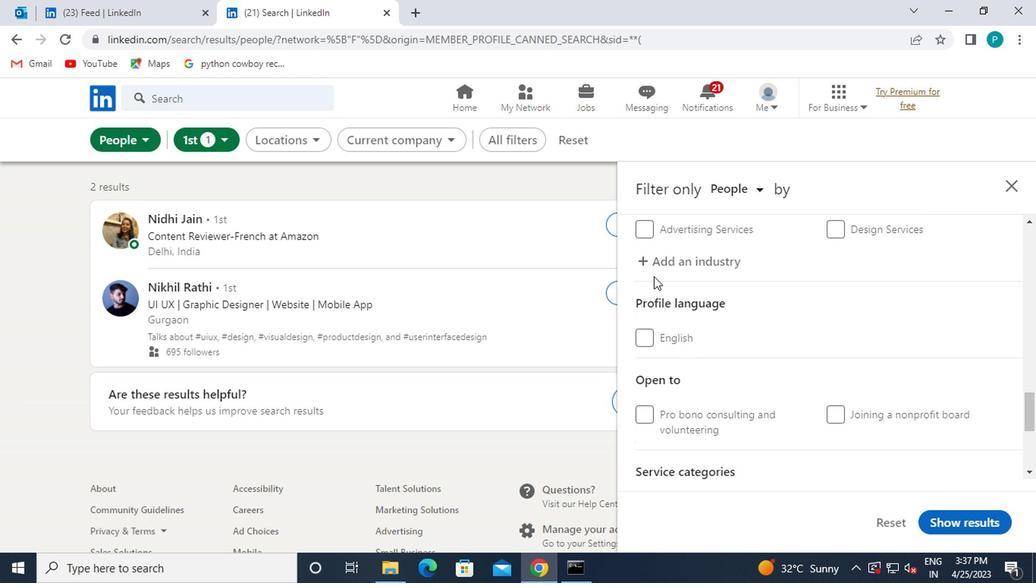
Action: Mouse pressed left at (651, 272)
Screenshot: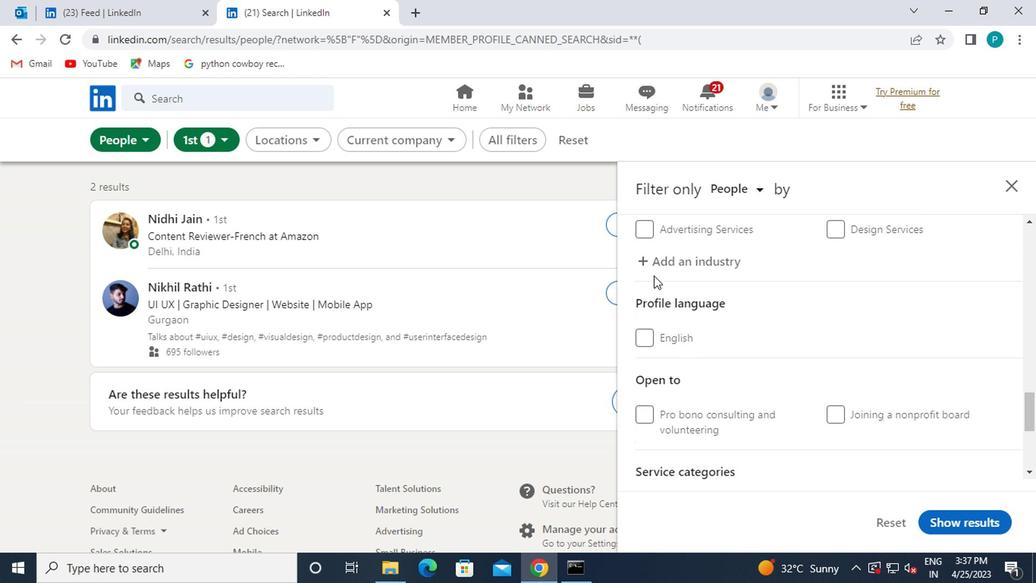 
Action: Mouse moved to (658, 274)
Screenshot: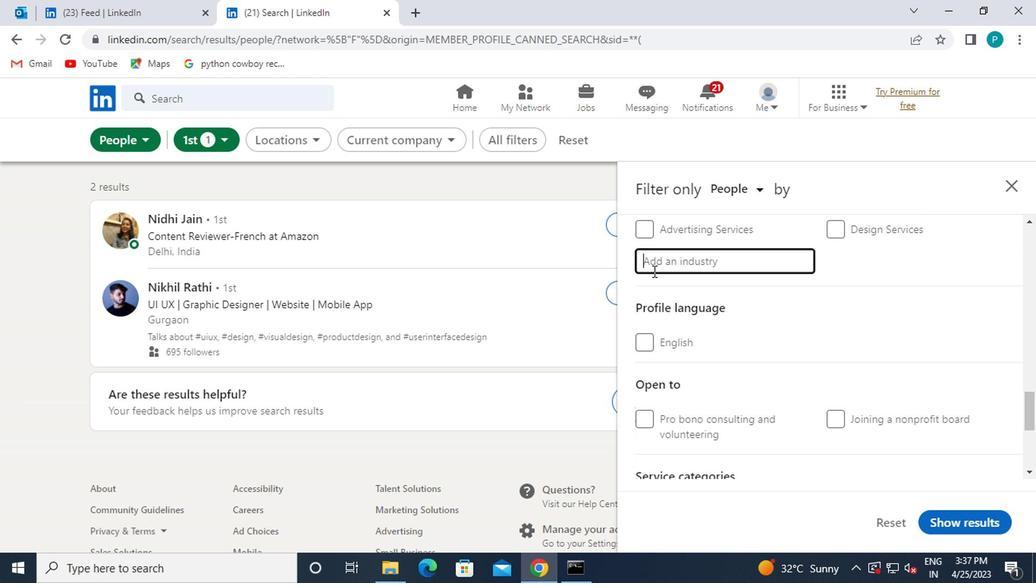 
Action: Key pressed WHOLESALE
Screenshot: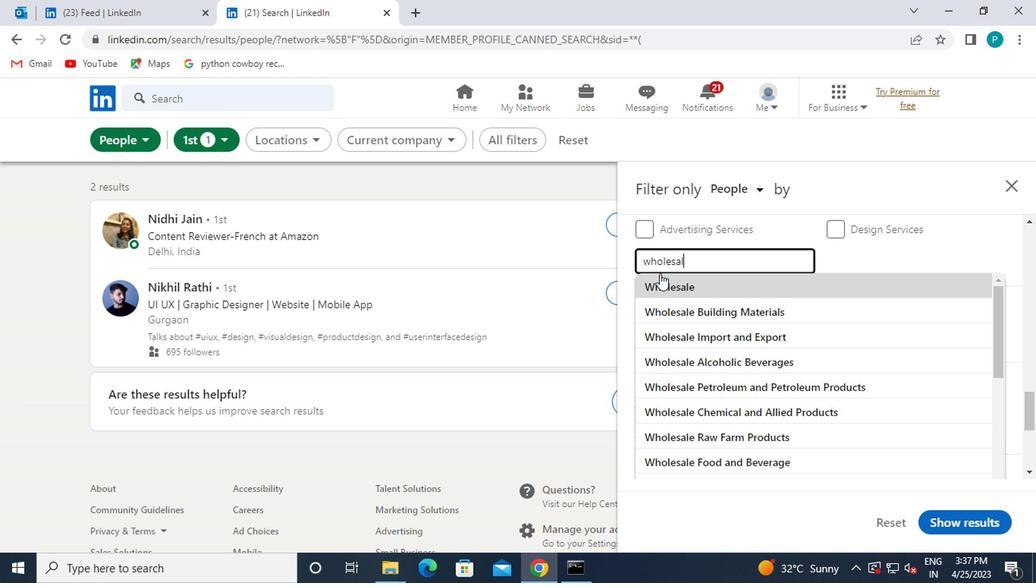 
Action: Mouse moved to (767, 464)
Screenshot: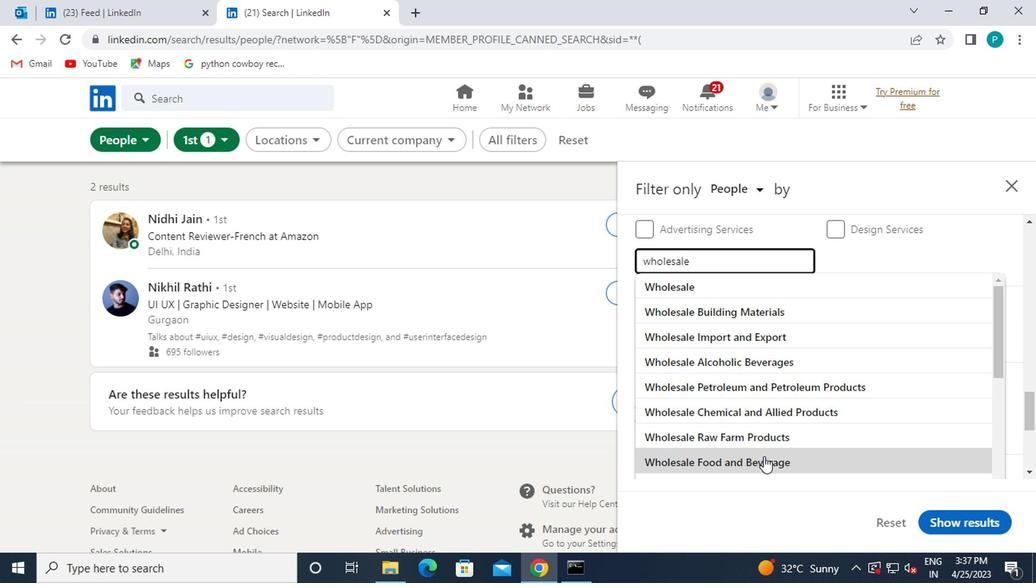 
Action: Mouse pressed left at (767, 464)
Screenshot: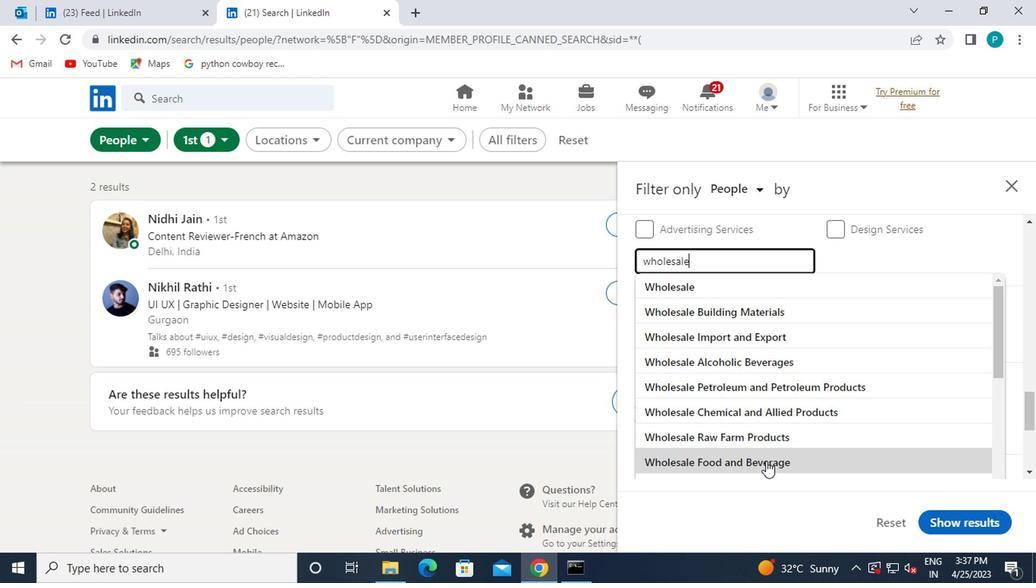 
Action: Mouse moved to (750, 366)
Screenshot: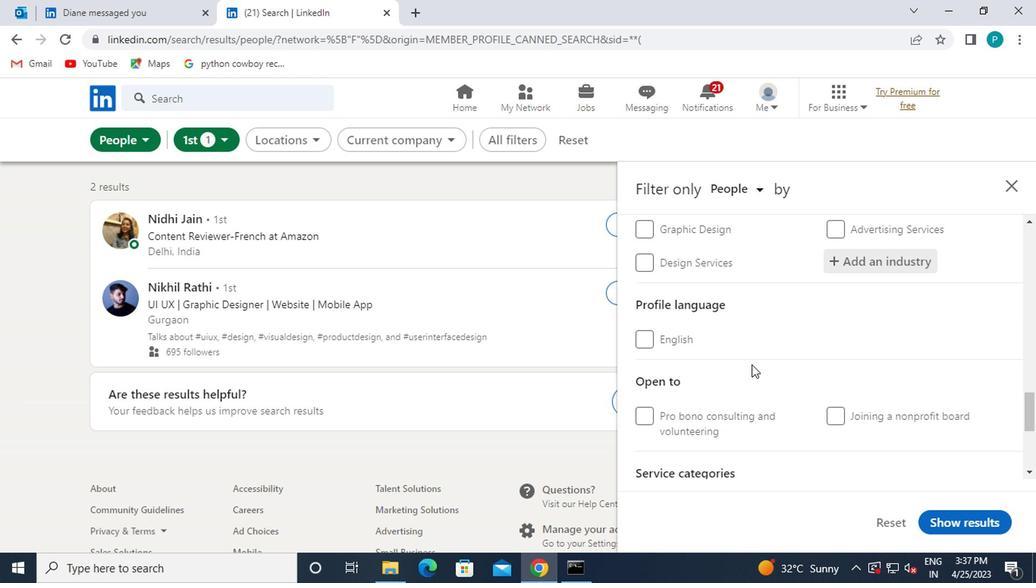 
Action: Mouse scrolled (750, 365) with delta (0, 0)
Screenshot: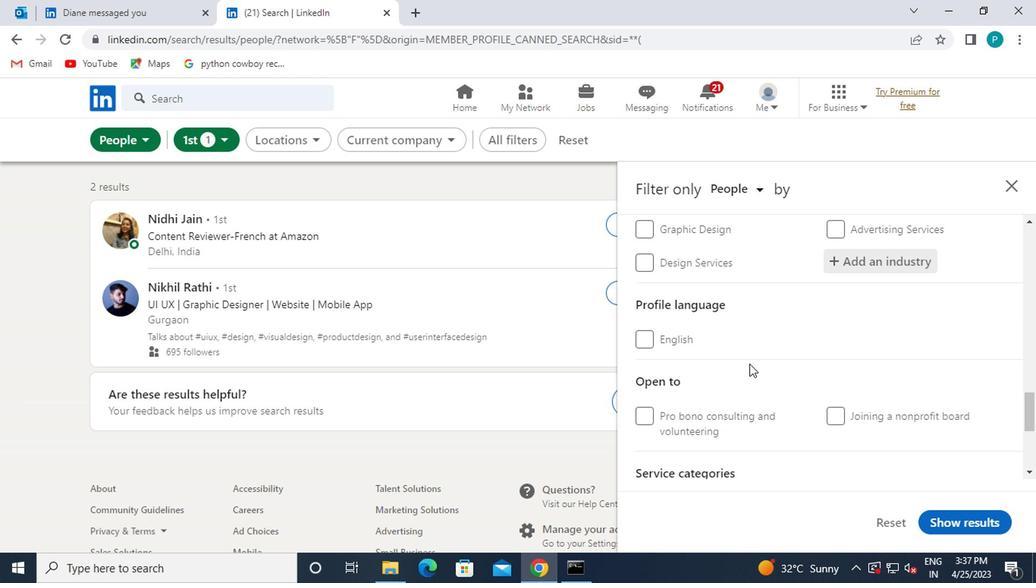 
Action: Mouse moved to (665, 358)
Screenshot: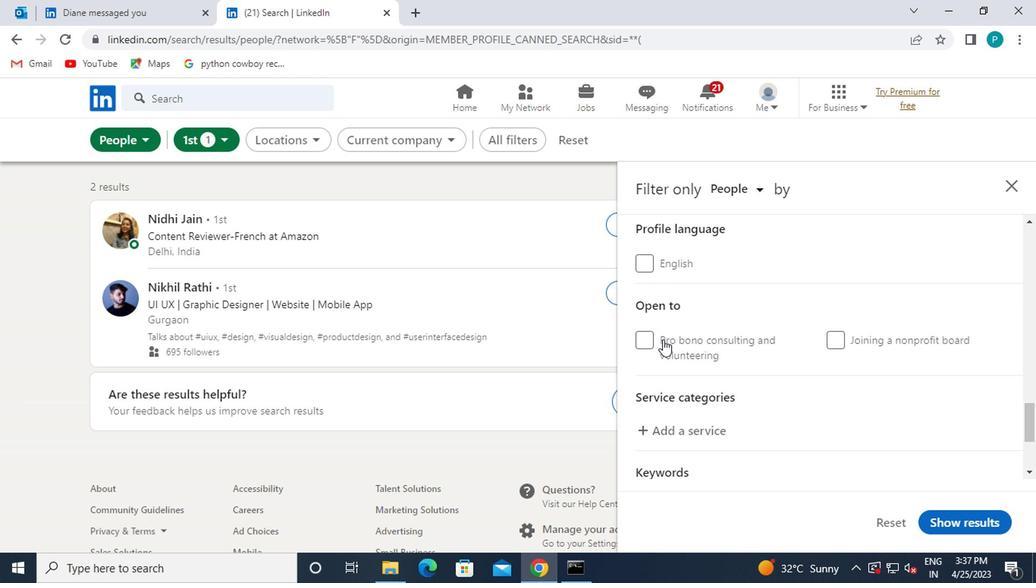 
Action: Mouse scrolled (665, 358) with delta (0, 0)
Screenshot: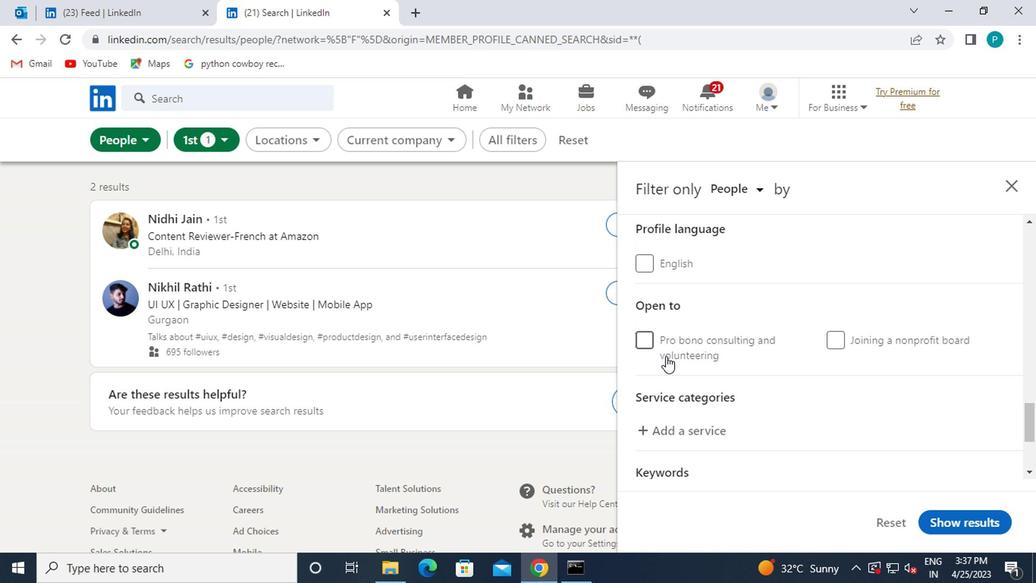 
Action: Mouse moved to (667, 352)
Screenshot: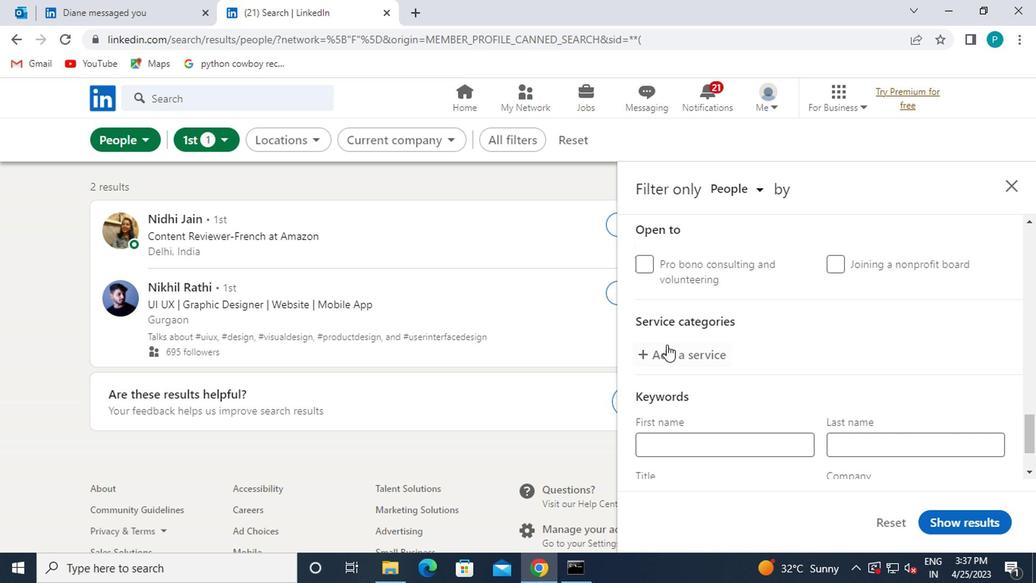 
Action: Mouse pressed left at (667, 352)
Screenshot: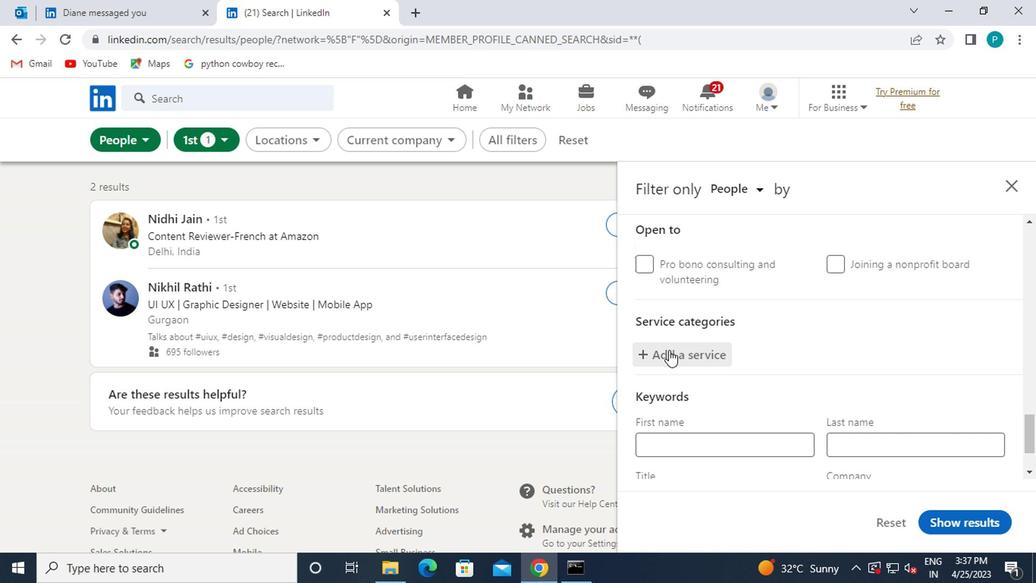 
Action: Key pressed COMMERCIAL<Key.space>INSURS<Key.backspace>ANCE
Screenshot: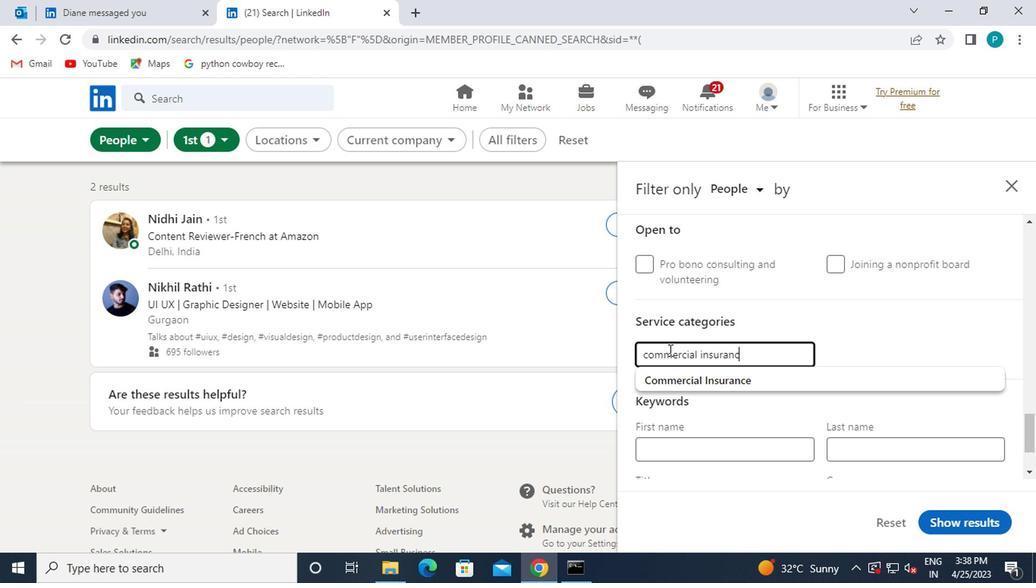 
Action: Mouse moved to (694, 383)
Screenshot: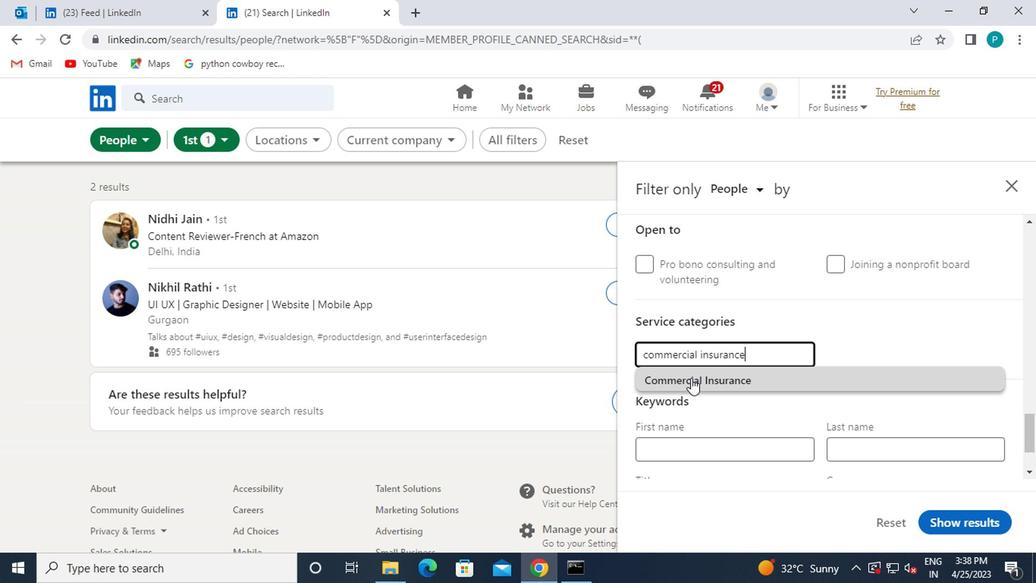 
Action: Mouse pressed left at (694, 383)
Screenshot: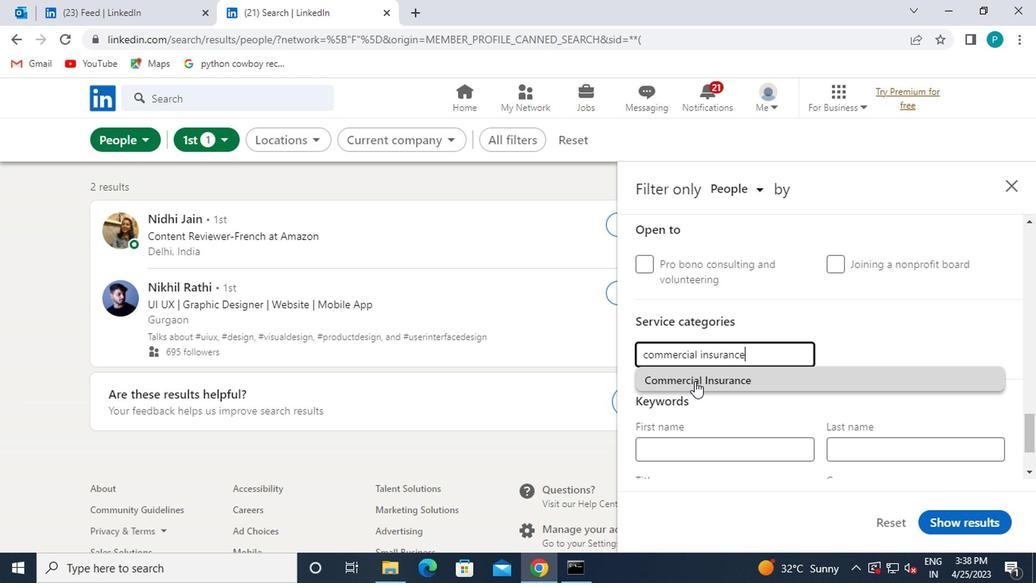 
Action: Mouse moved to (716, 395)
Screenshot: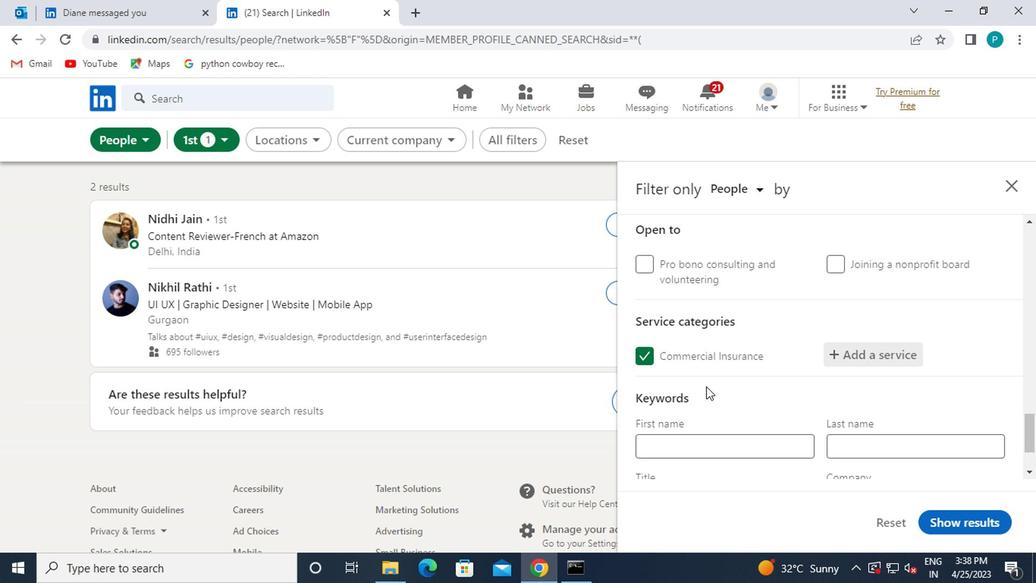 
Action: Mouse scrolled (716, 394) with delta (0, 0)
Screenshot: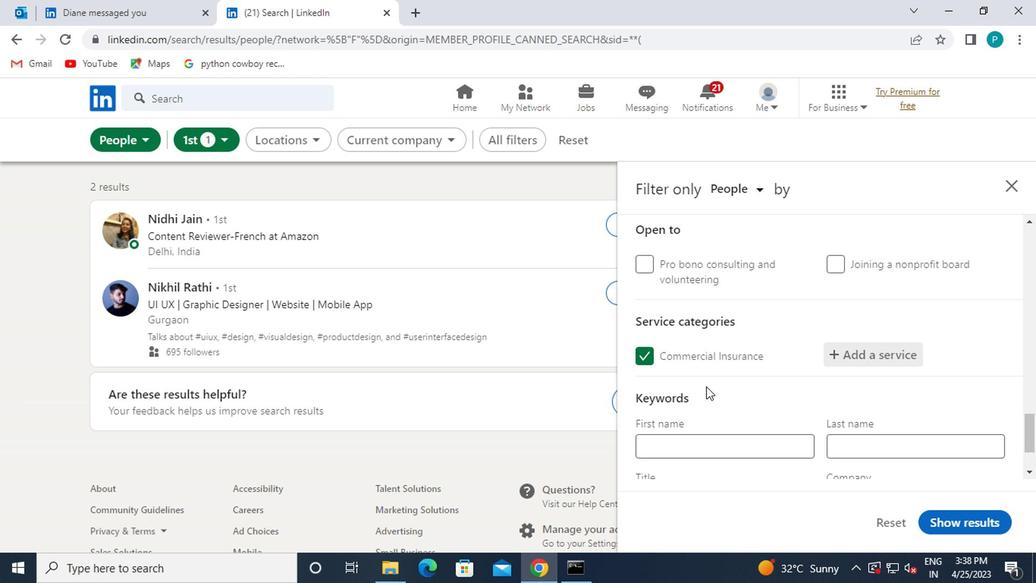 
Action: Mouse moved to (717, 429)
Screenshot: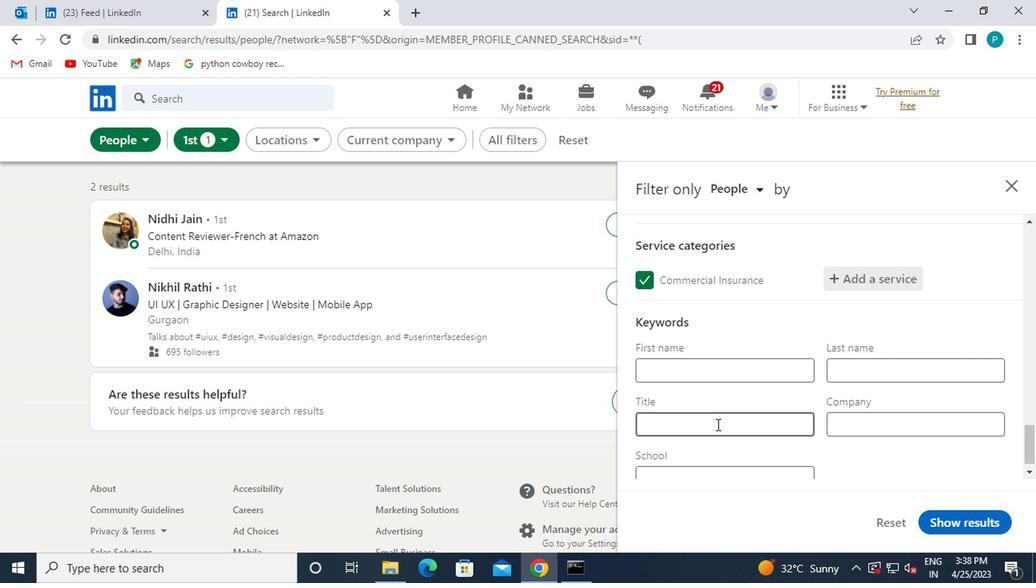 
Action: Mouse pressed left at (717, 429)
Screenshot: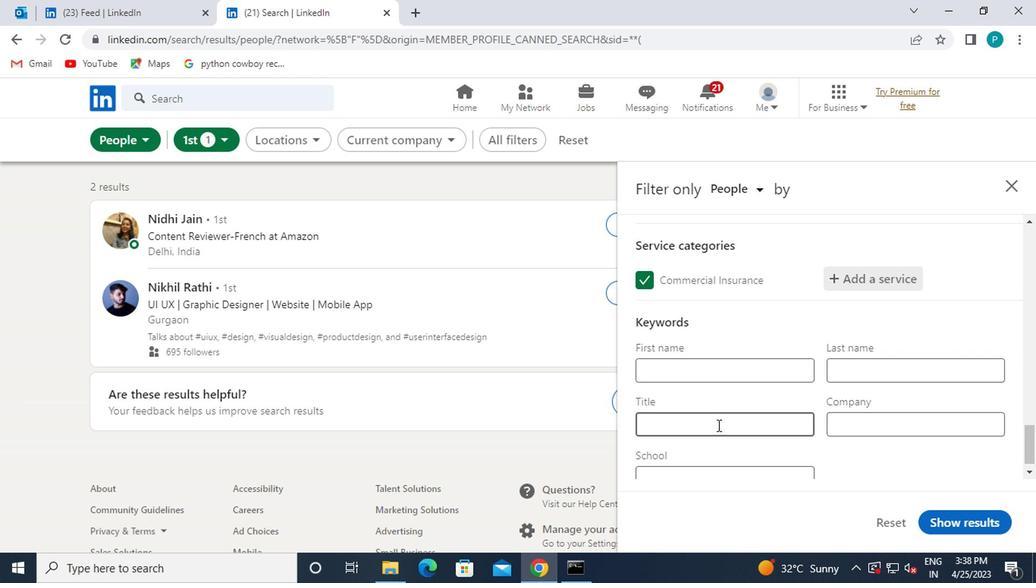 
Action: Key pressed <Key.caps_lock>R<Key.caps_lock>ED<Key.space>
Screenshot: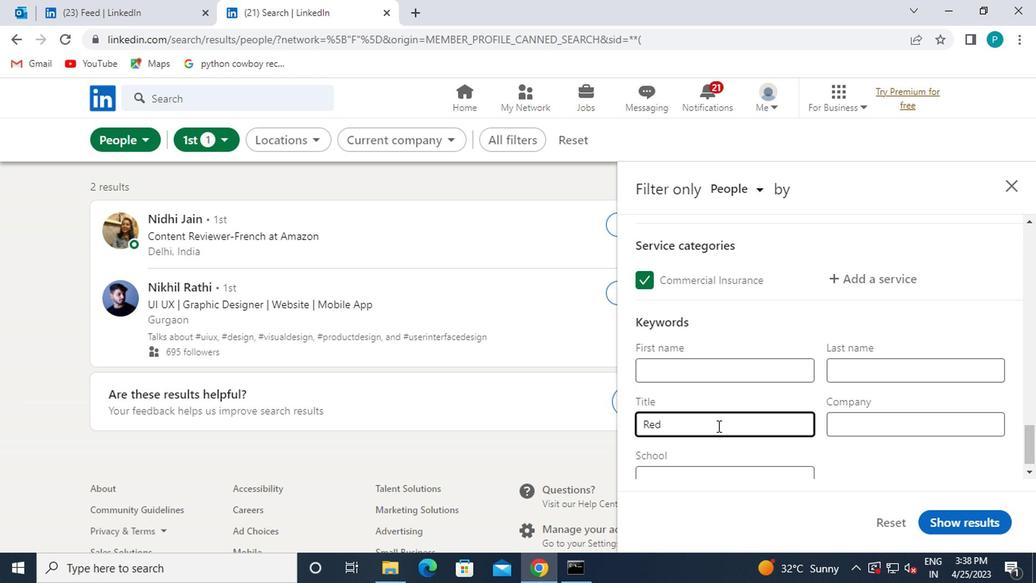 
Action: Mouse moved to (692, 440)
Screenshot: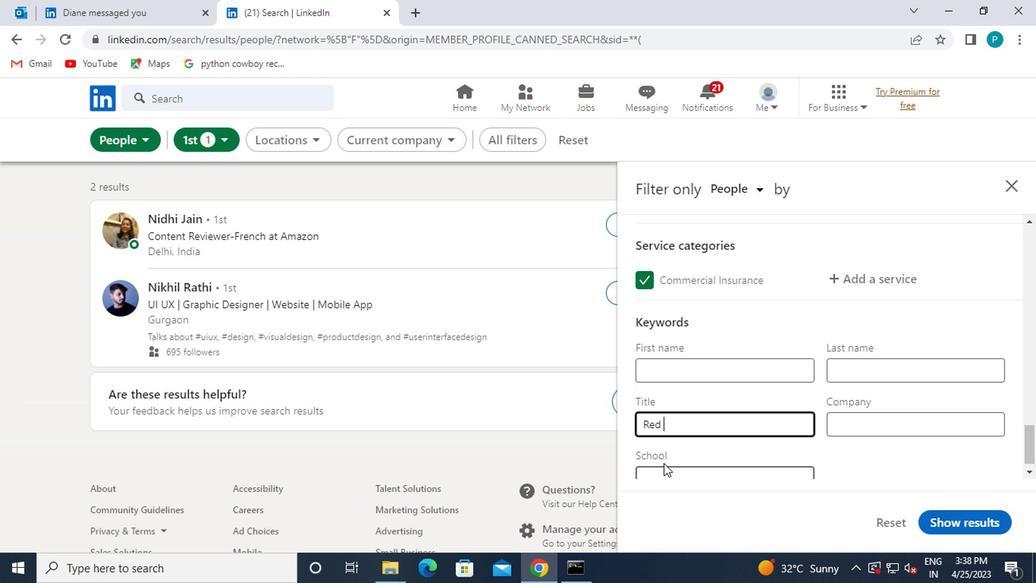 
Action: Key pressed <Key.caps_lock>
Screenshot: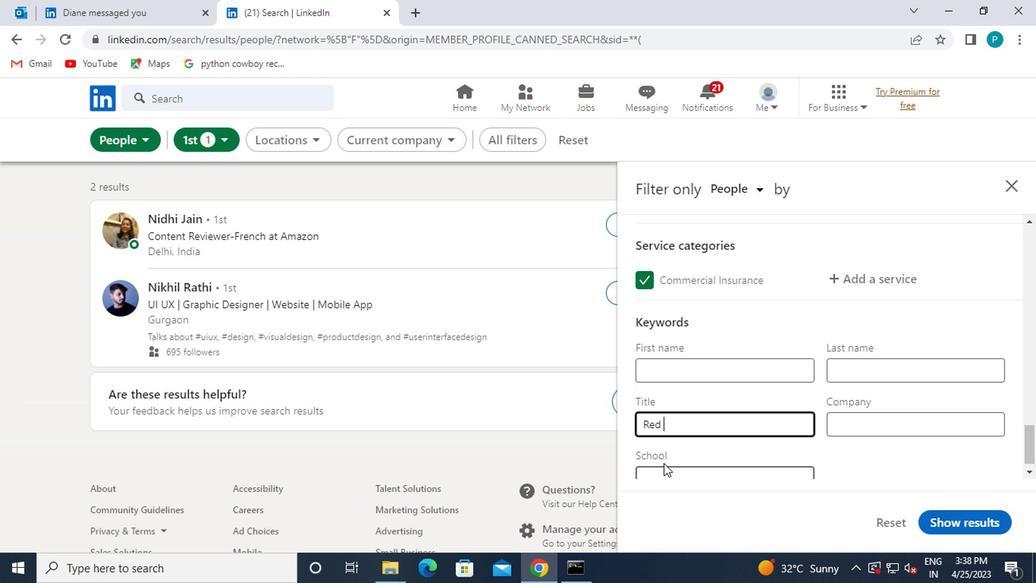 
Action: Mouse moved to (698, 436)
Screenshot: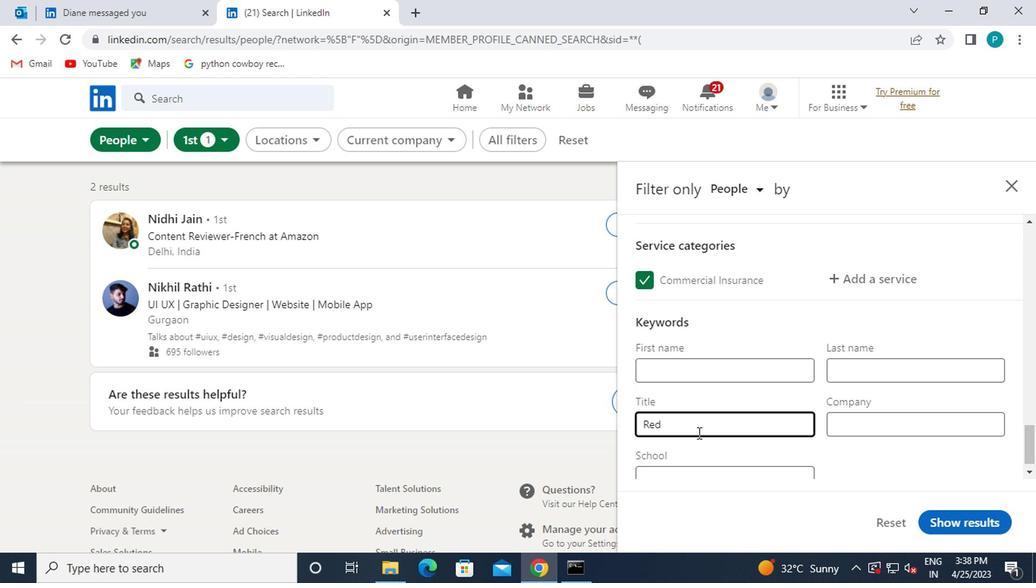
Action: Key pressed C<Key.caps_lock>ROSS<Key.space><Key.caps_lock>
Screenshot: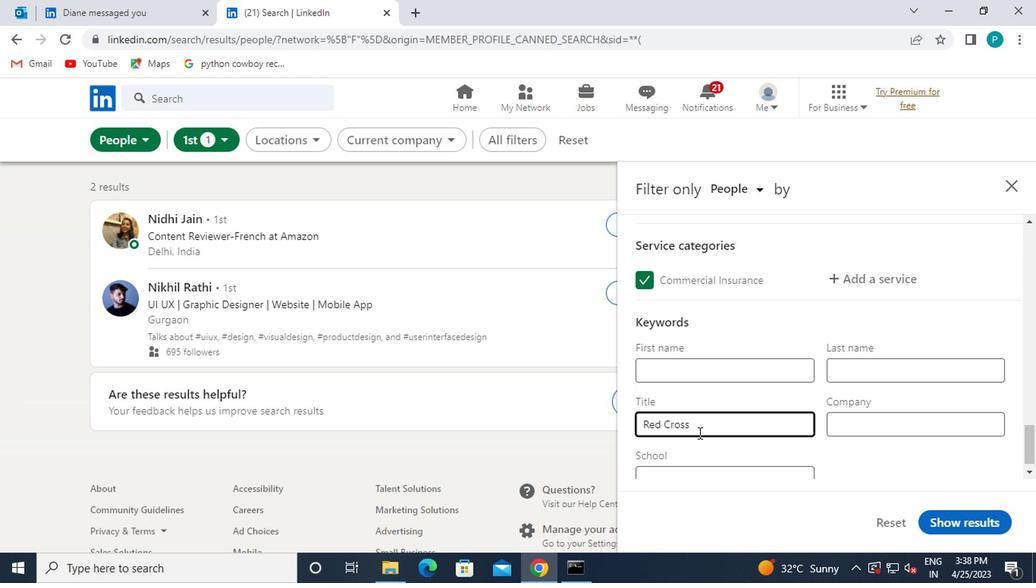 
Action: Mouse moved to (699, 436)
Screenshot: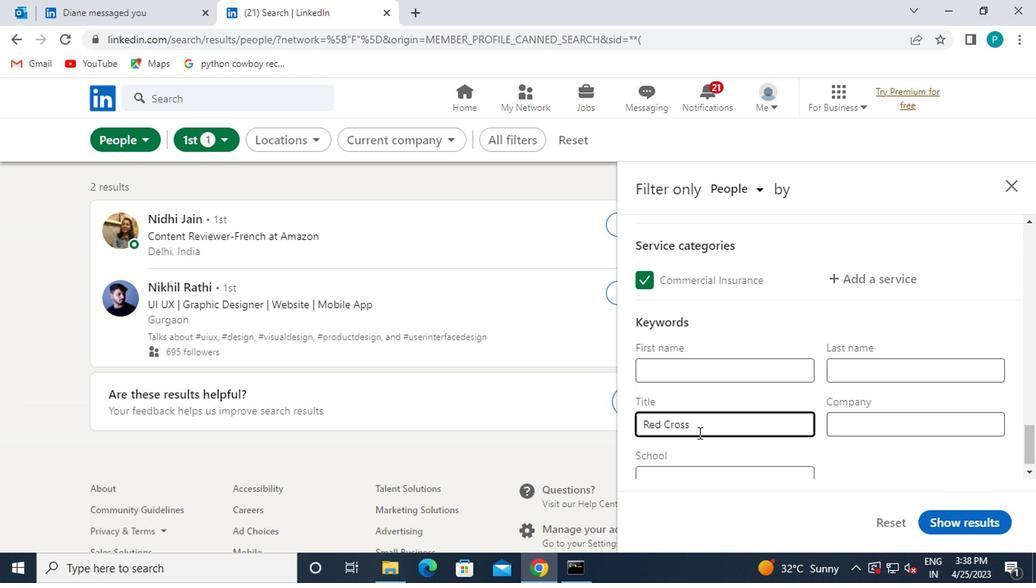 
Action: Key pressed V<Key.caps_lock>L<Key.backspace>OLUNTEER
Screenshot: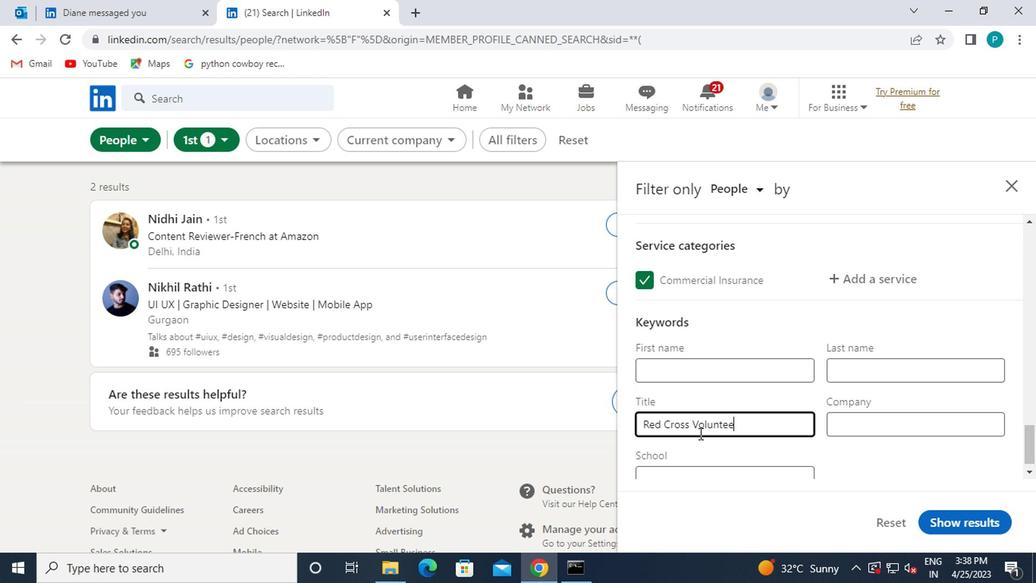 
Action: Mouse moved to (701, 436)
Screenshot: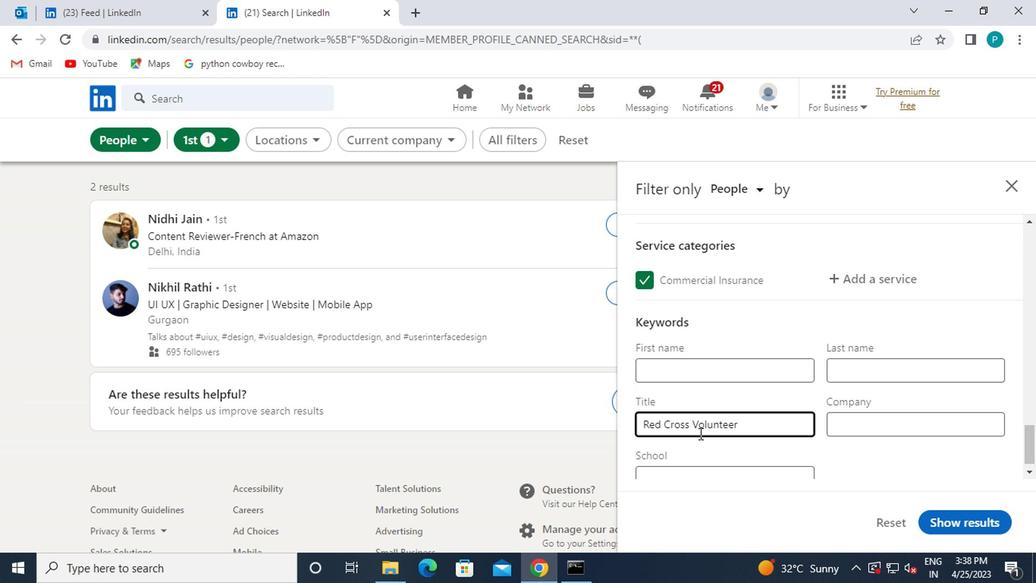 
Action: Mouse scrolled (701, 436) with delta (0, 0)
Screenshot: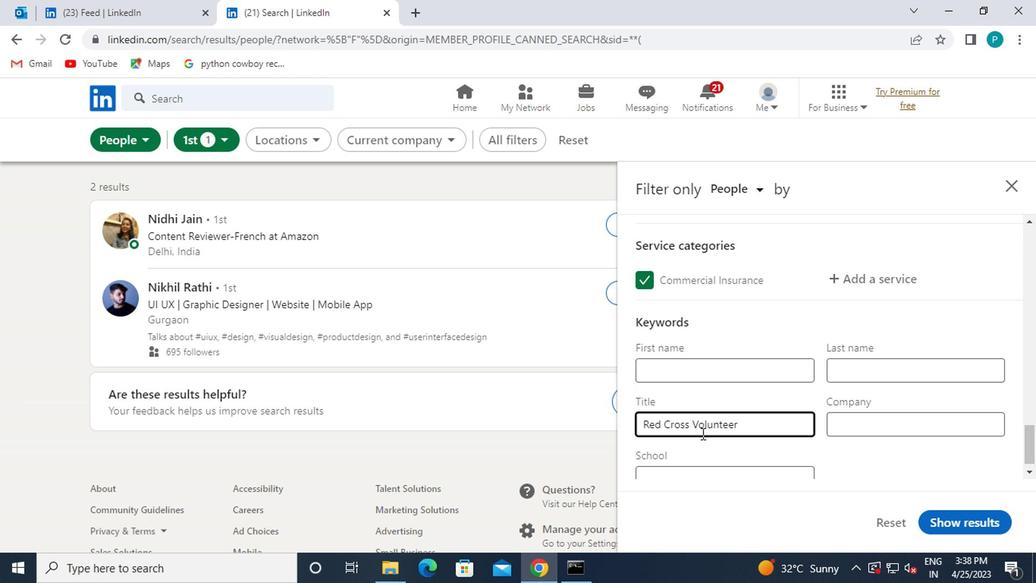 
Action: Mouse moved to (942, 524)
Screenshot: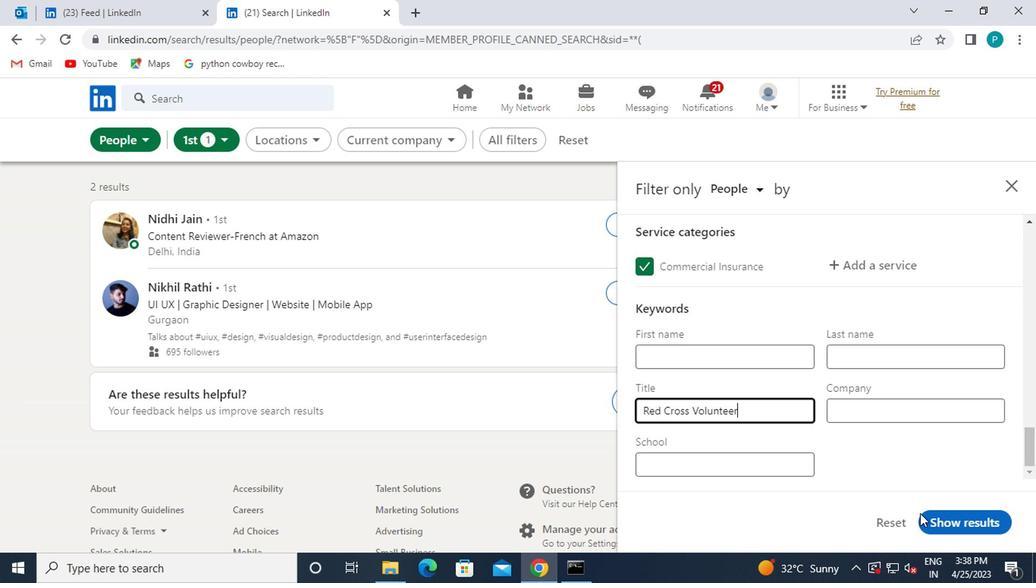 
Action: Mouse pressed left at (942, 524)
Screenshot: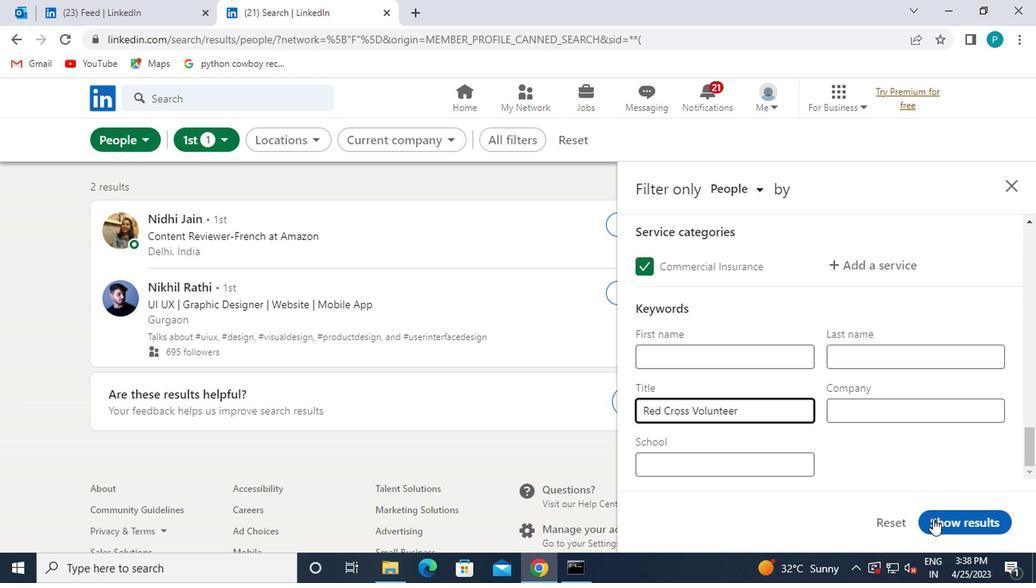 
